 Task: Send an email with the signature Jeanette Hall with the subject Request for feedback on a logo and the message Please let me know if there are any updates on the issue. from softage.2@softage.net to softage.6@softage.net with an attached image file Infographic_design.jpg and move the email from Sent Items to the folder Grades
Action: Mouse moved to (616, 463)
Screenshot: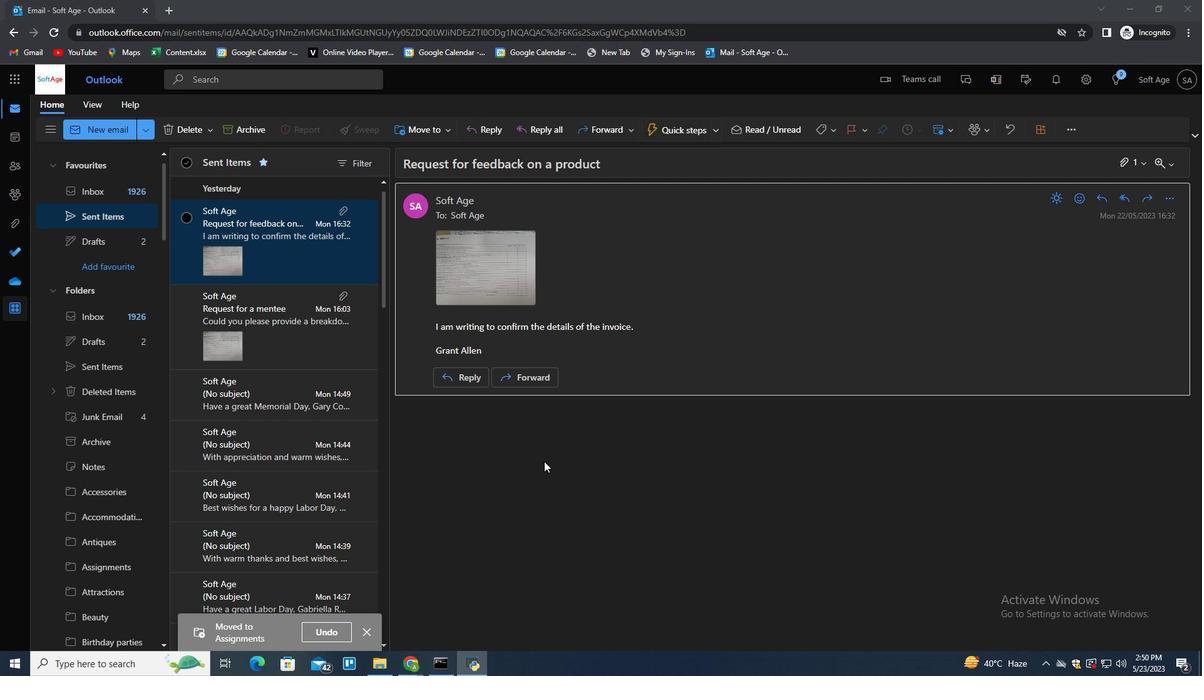 
Action: Mouse pressed left at (616, 463)
Screenshot: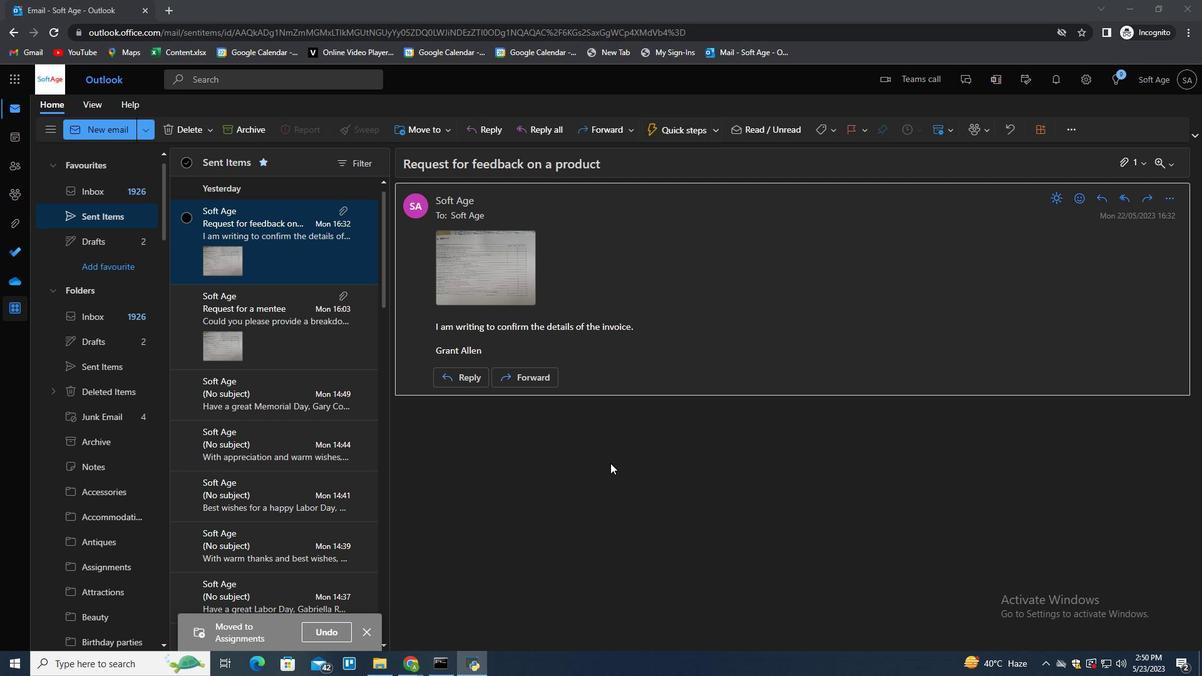 
Action: Key pressed n
Screenshot: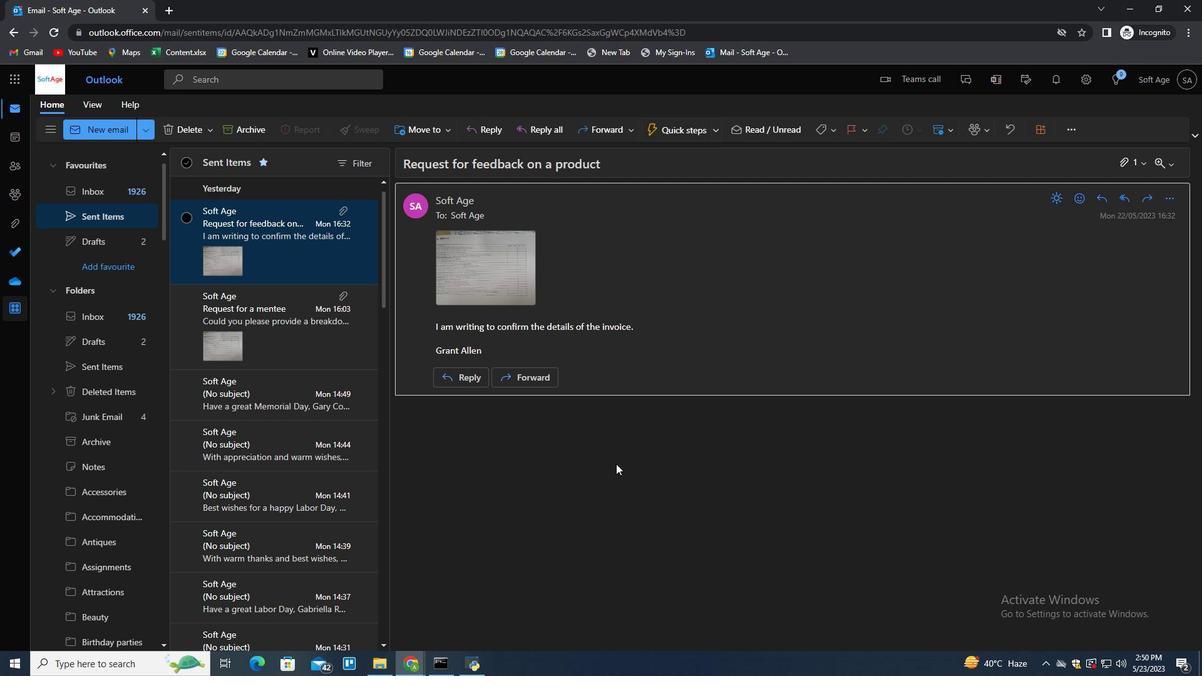 
Action: Mouse moved to (833, 134)
Screenshot: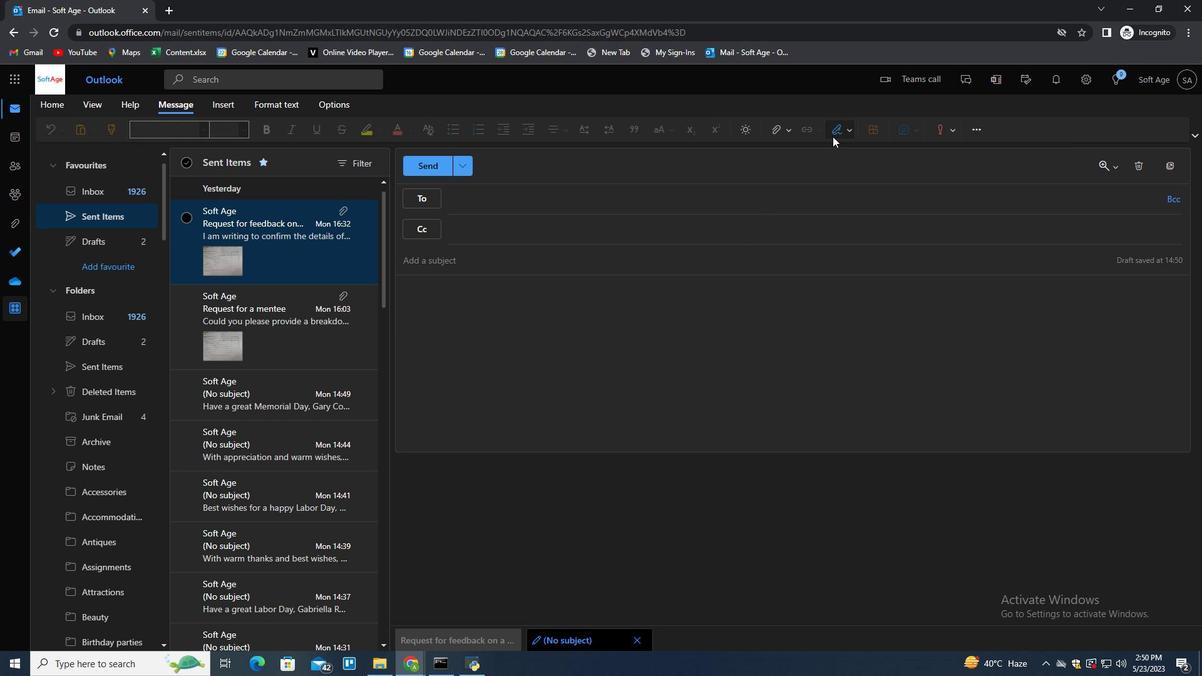 
Action: Mouse pressed left at (833, 134)
Screenshot: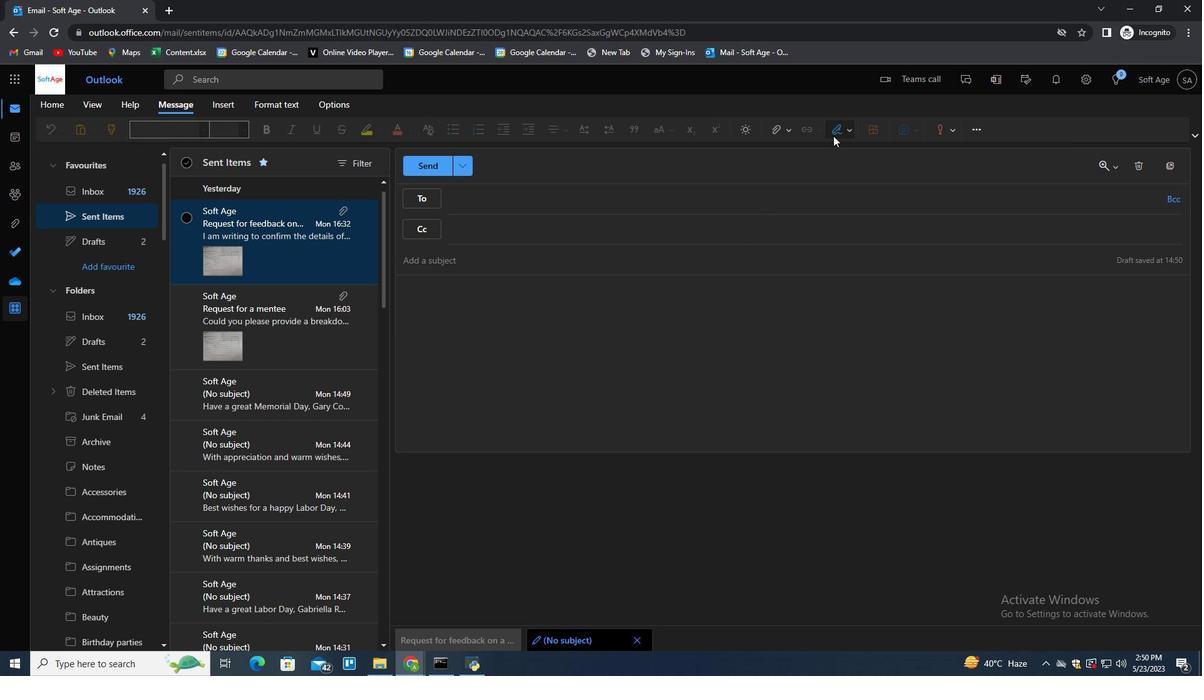 
Action: Mouse moved to (814, 184)
Screenshot: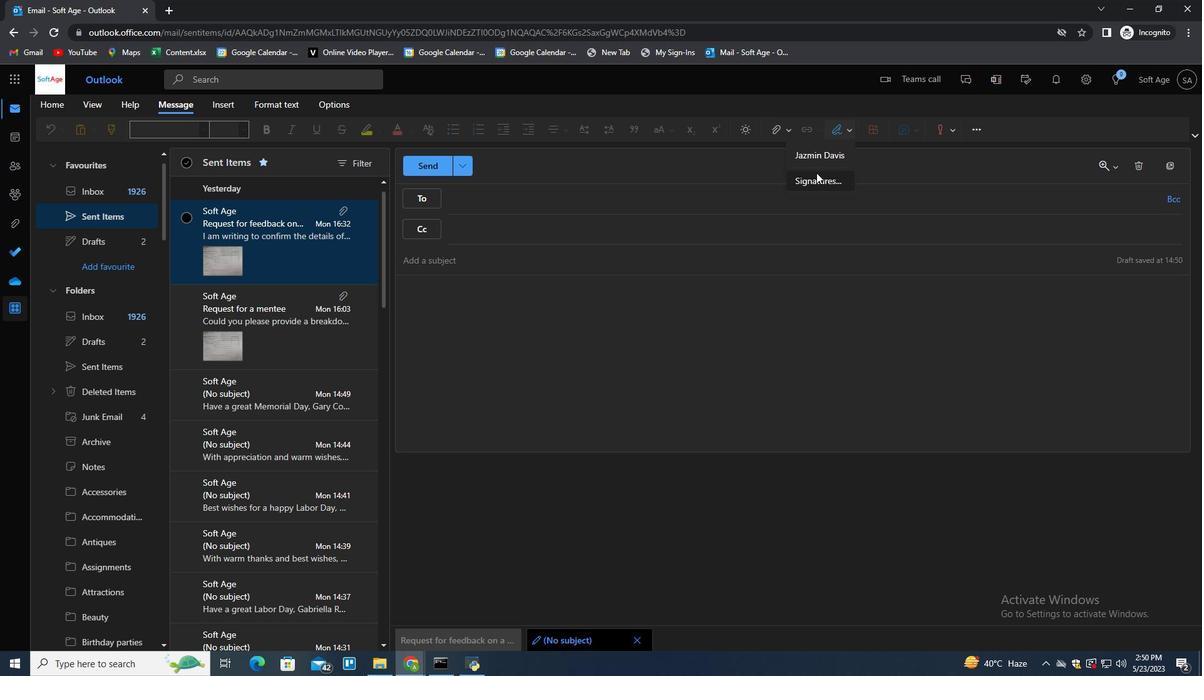 
Action: Mouse pressed left at (814, 184)
Screenshot: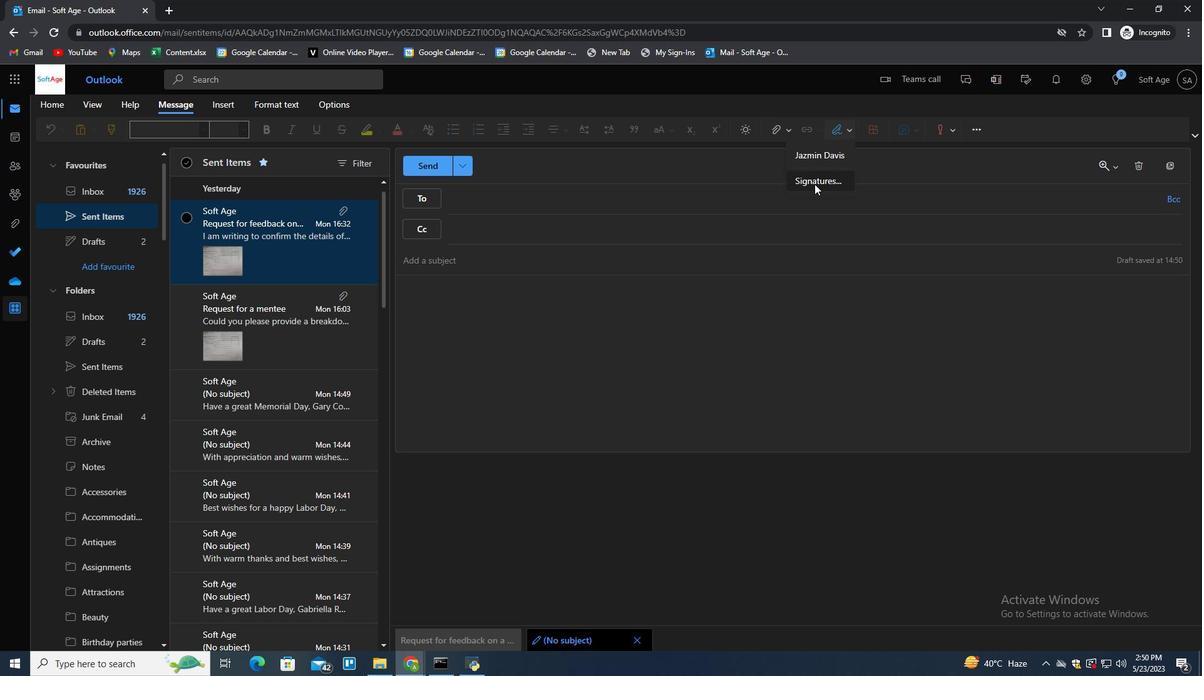 
Action: Mouse moved to (837, 229)
Screenshot: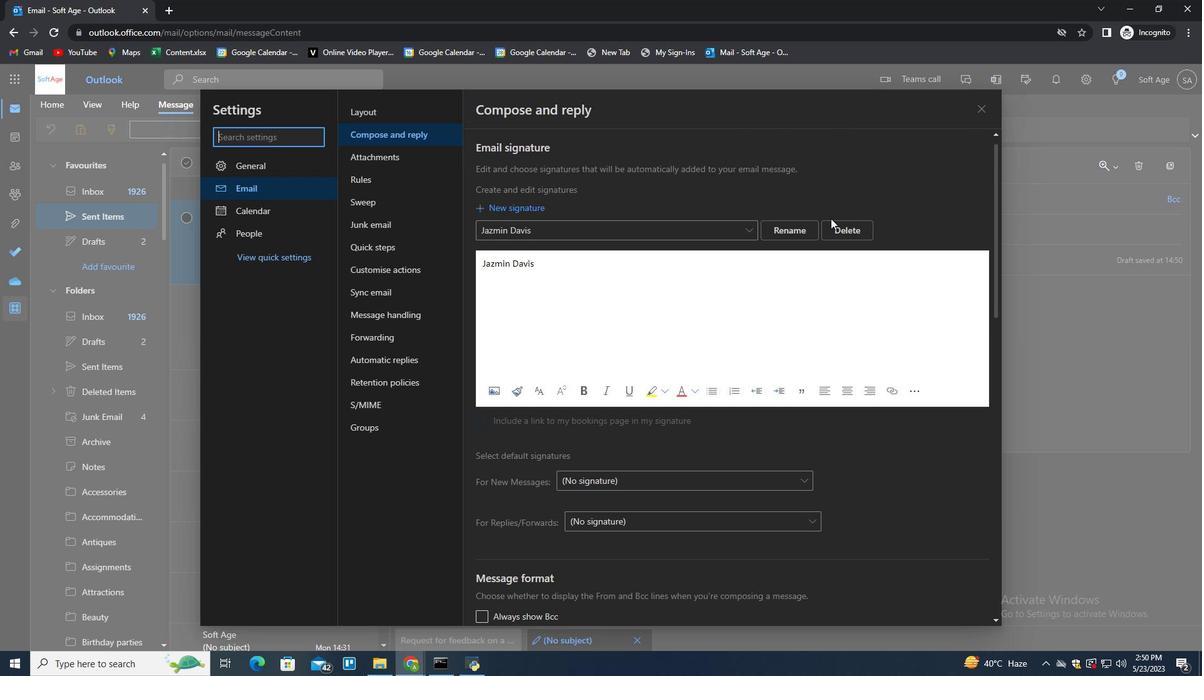 
Action: Mouse pressed left at (837, 229)
Screenshot: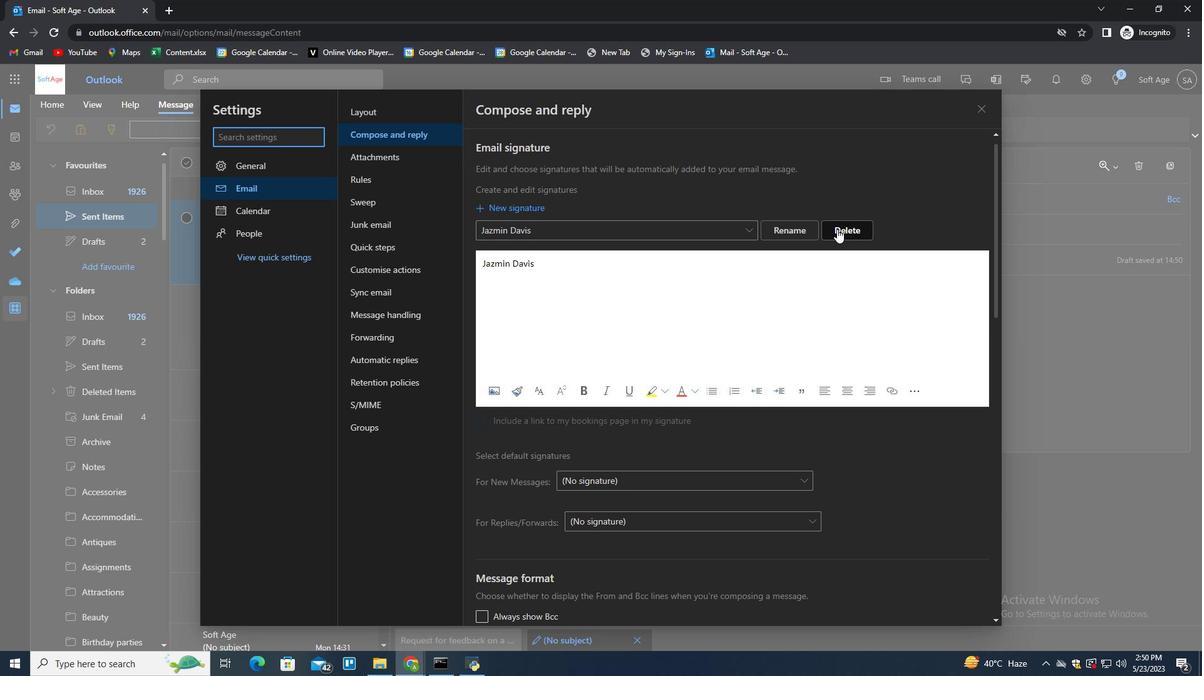 
Action: Mouse pressed left at (837, 229)
Screenshot: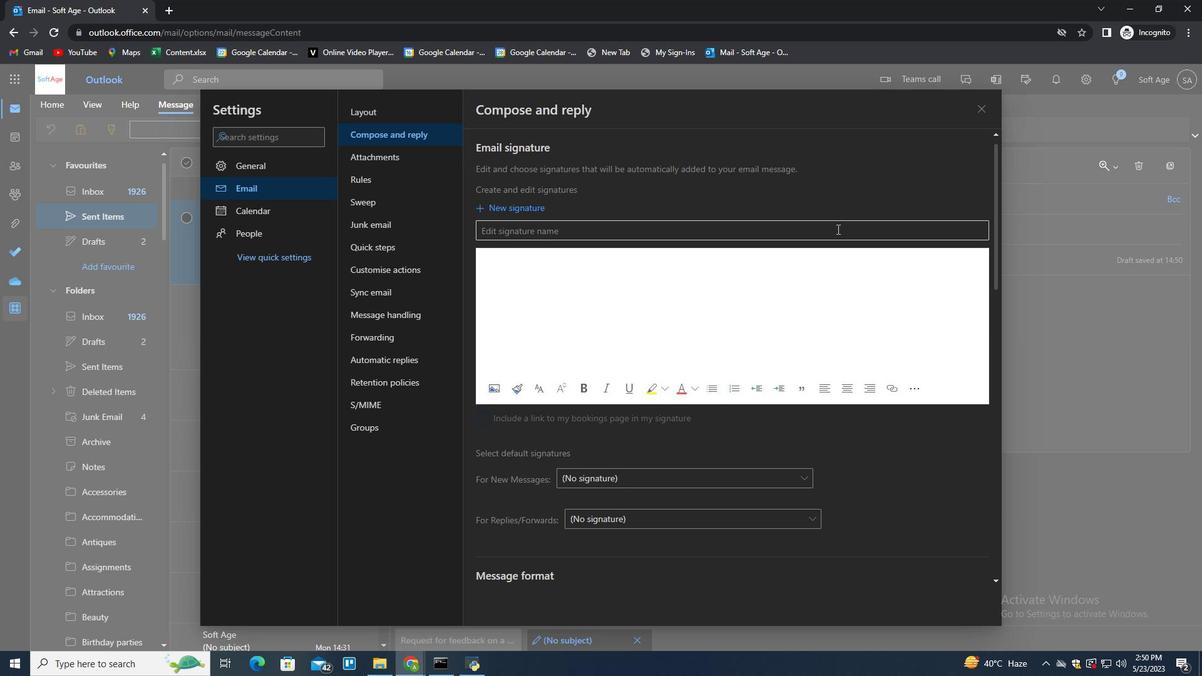 
Action: Key pressed <Key.shift>Jeanette<Key.space><Key.shift>Hall<Key.tab><Key.shift>Jeanette<Key.space><Key.shift>Hall
Screenshot: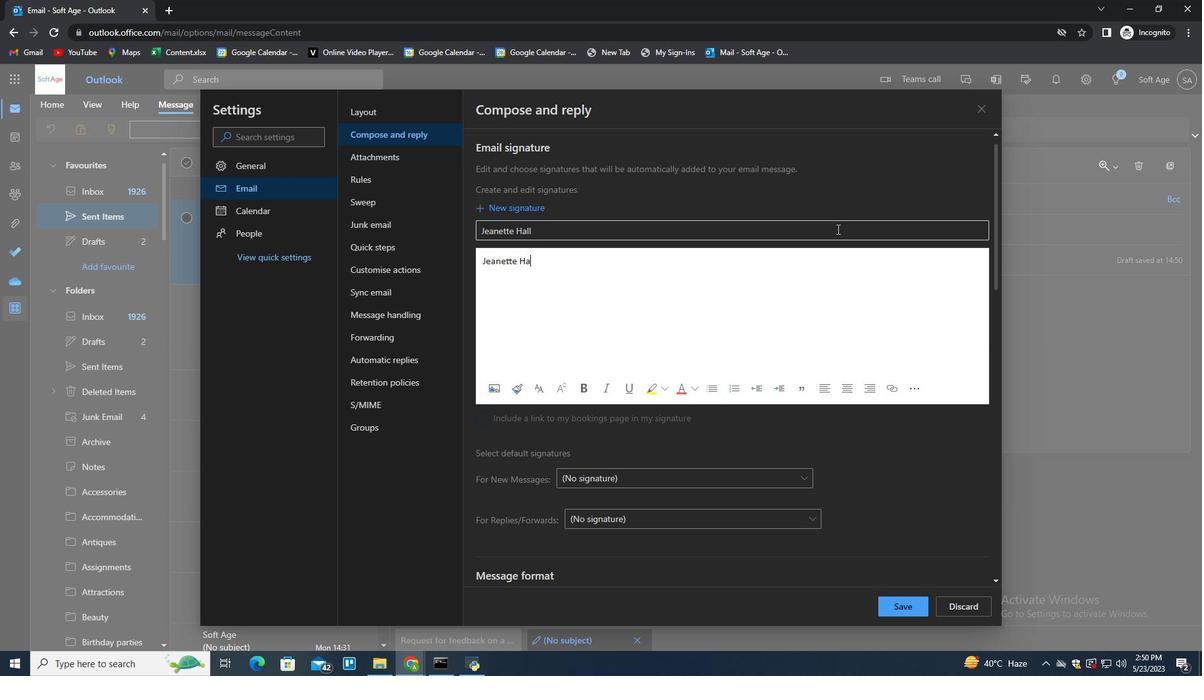
Action: Mouse moved to (896, 602)
Screenshot: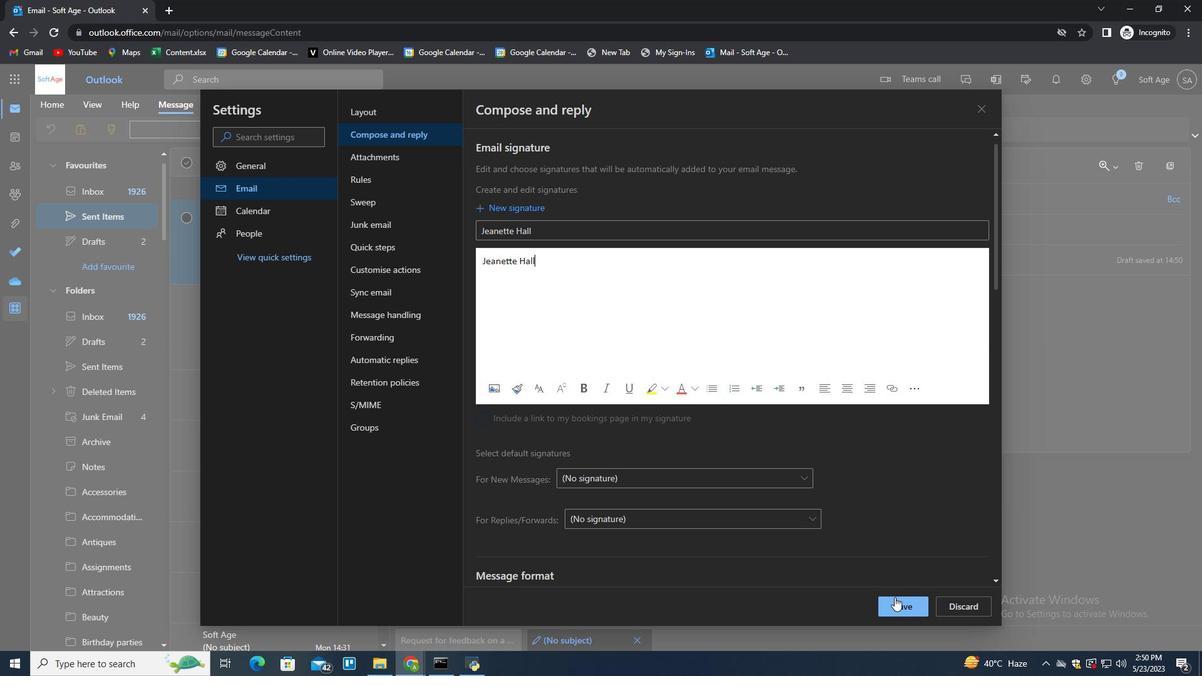 
Action: Mouse pressed left at (896, 602)
Screenshot: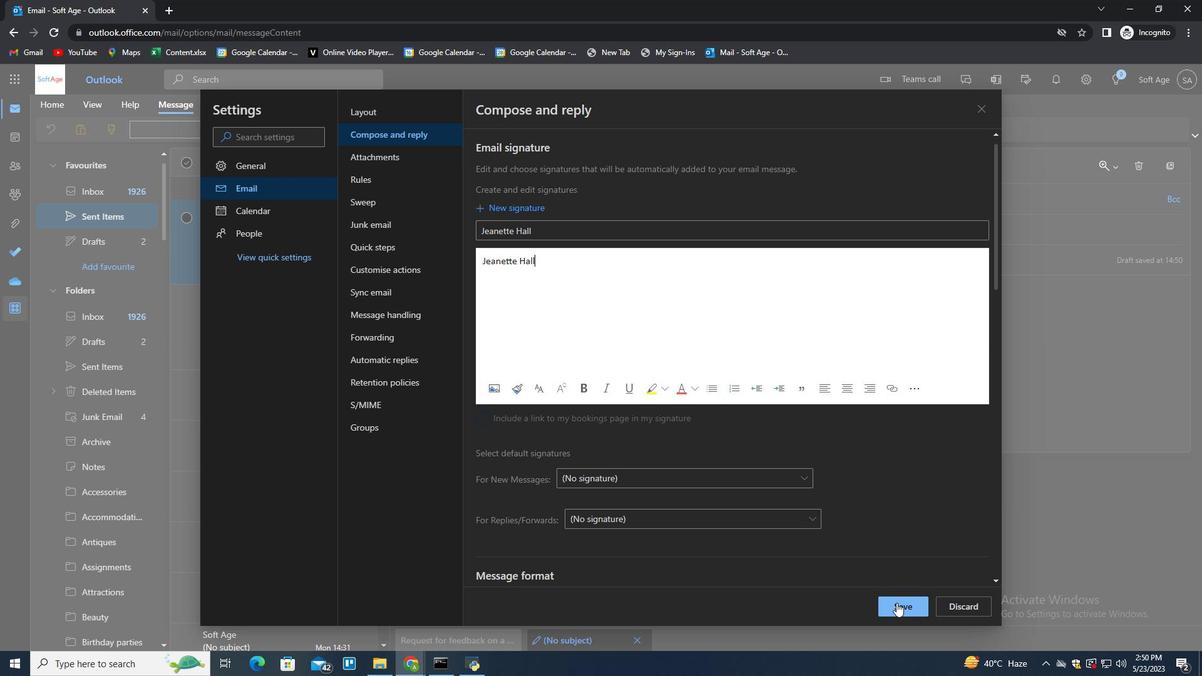 
Action: Mouse moved to (1075, 371)
Screenshot: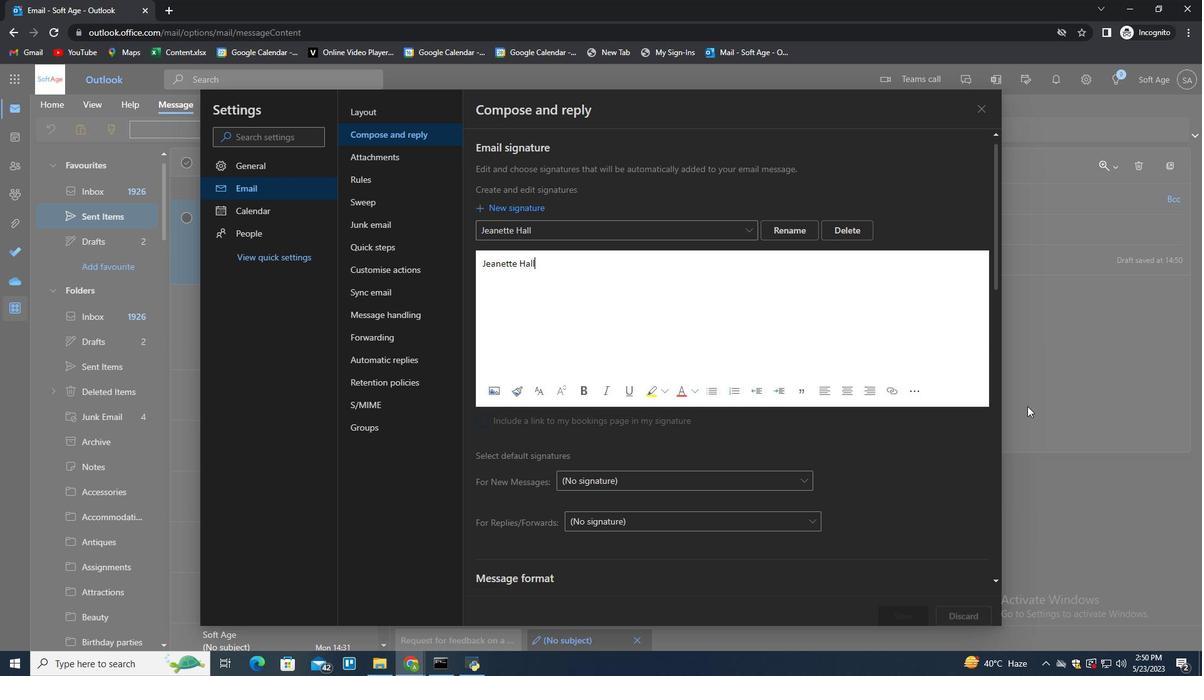 
Action: Mouse pressed left at (1075, 371)
Screenshot: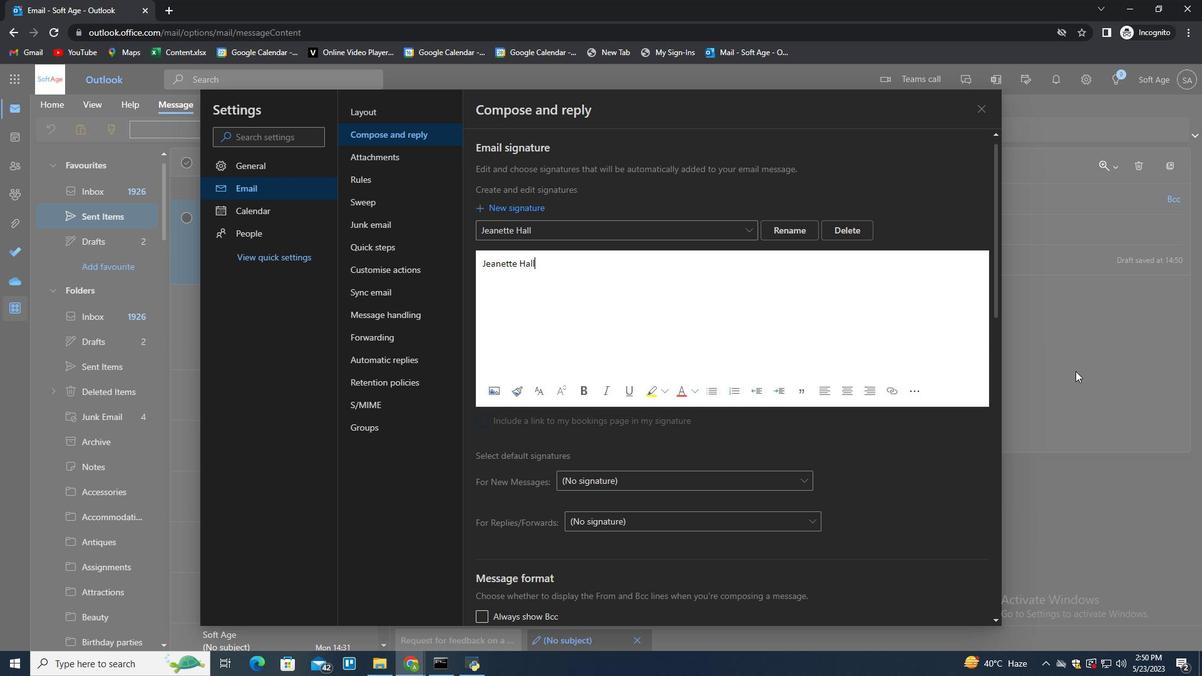 
Action: Mouse moved to (852, 132)
Screenshot: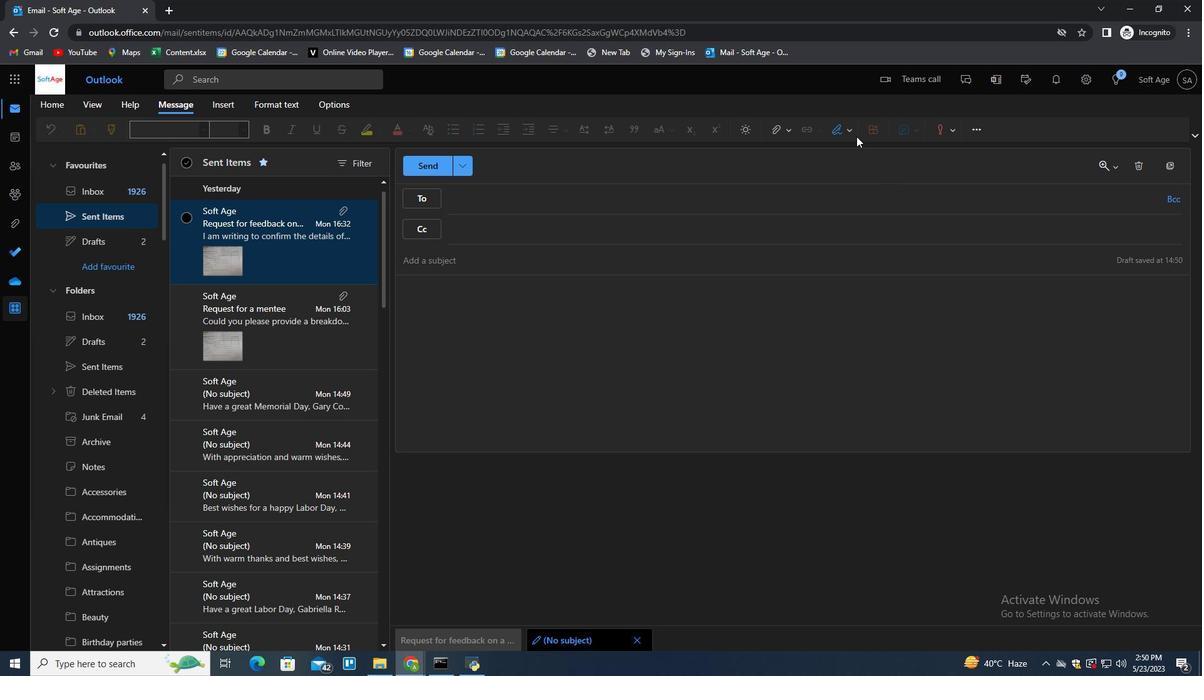 
Action: Mouse pressed left at (852, 132)
Screenshot: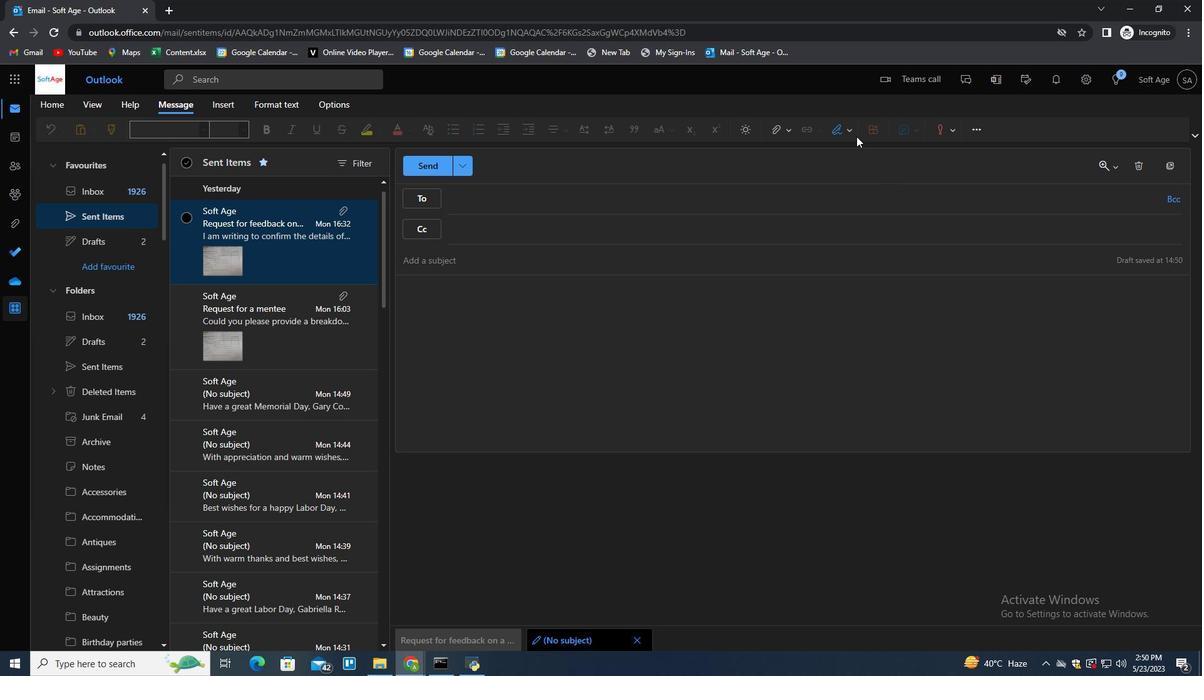 
Action: Mouse moved to (837, 152)
Screenshot: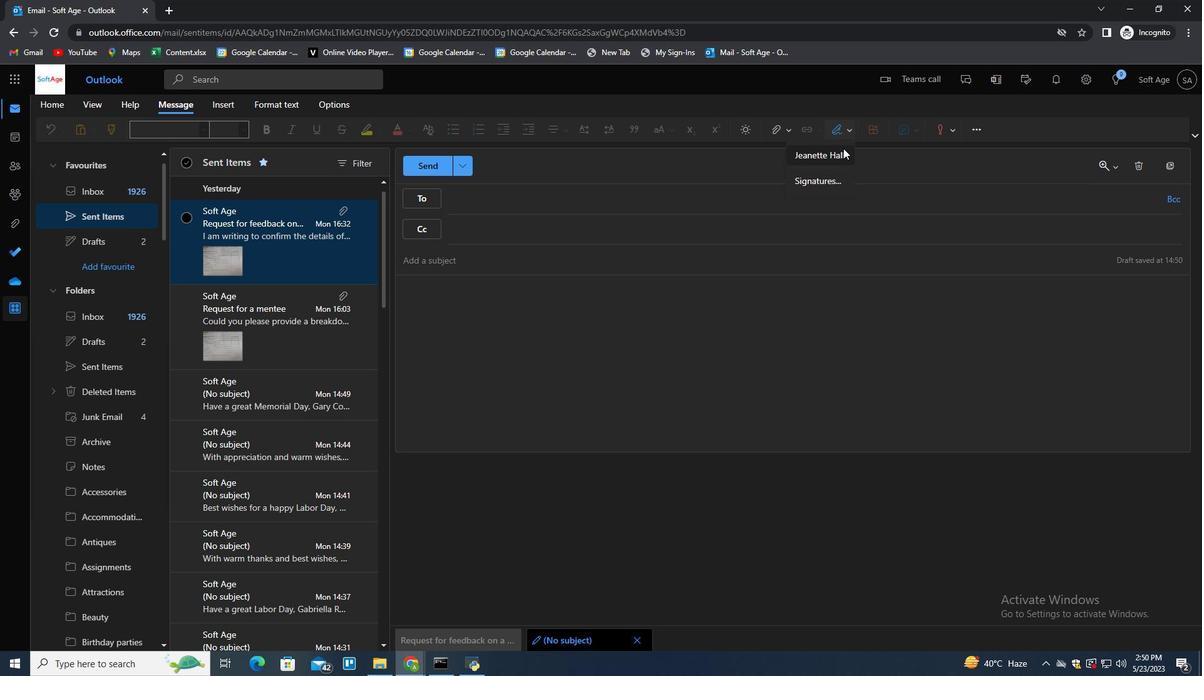 
Action: Mouse pressed left at (837, 152)
Screenshot: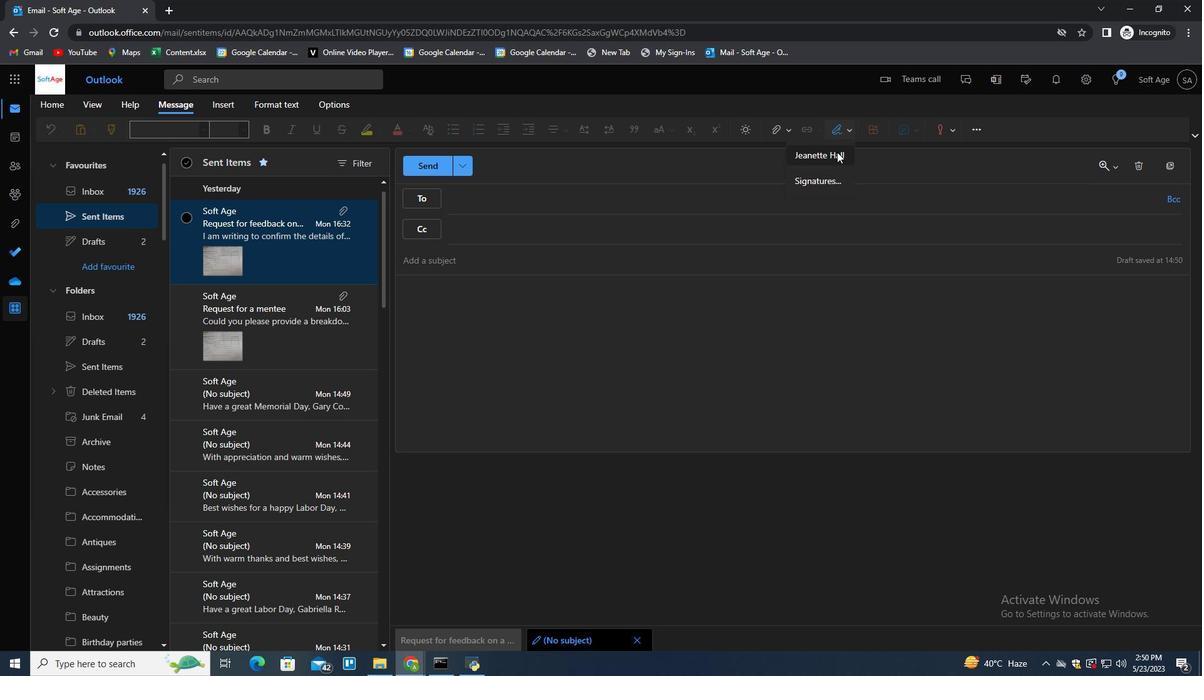 
Action: Mouse moved to (453, 260)
Screenshot: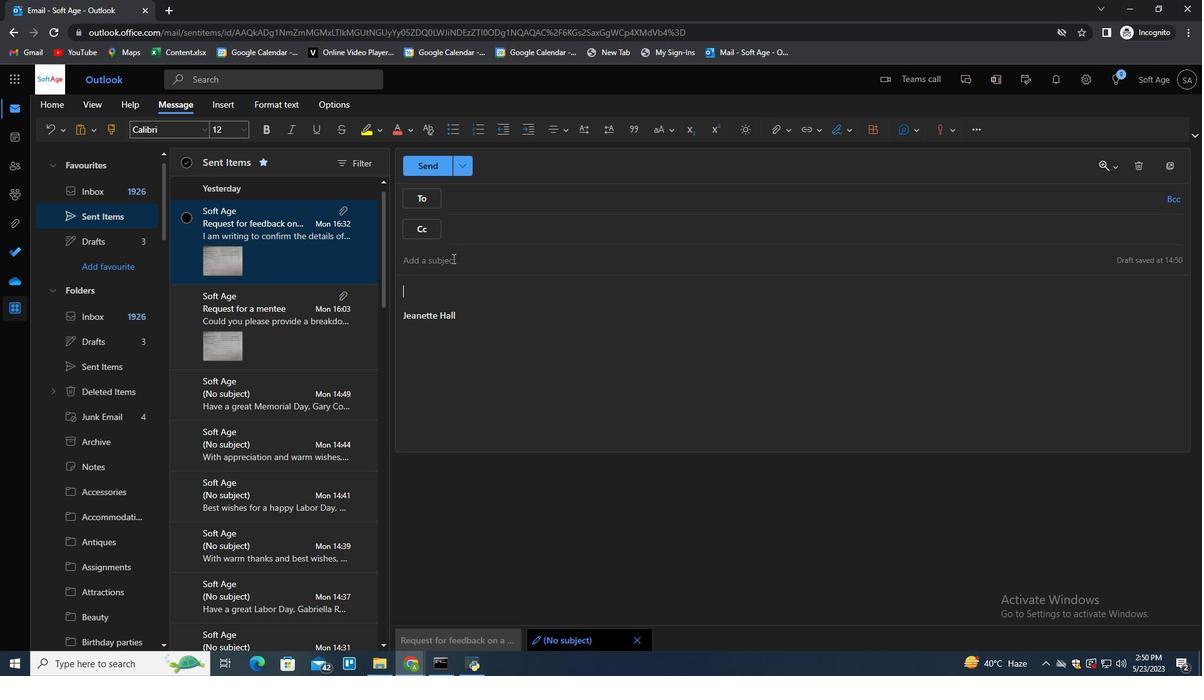 
Action: Mouse pressed left at (453, 260)
Screenshot: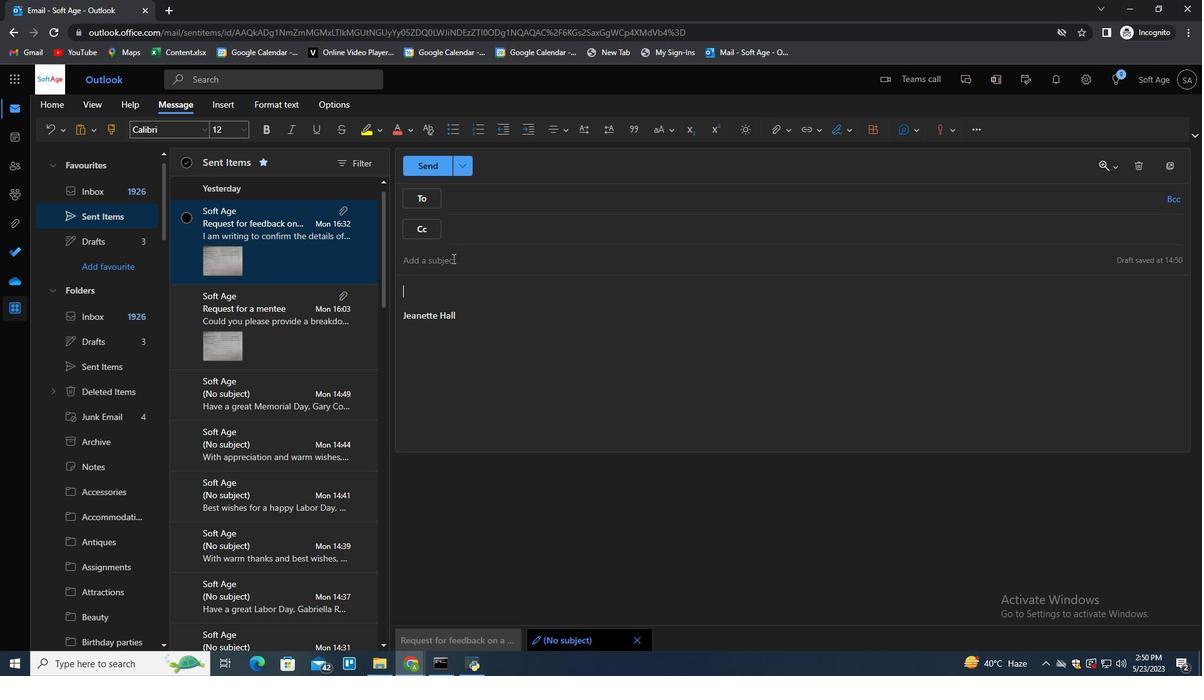 
Action: Key pressed <Key.shift>Request<Key.space>for<Key.space>feedback<Key.space>on<Key.space>a<Key.space>logo<Key.space><Key.tab><Key.shift>Please<Key.space>let<Key.space>me<Key.space>know<Key.space>if<Key.space>there<Key.space>are<Key.space>any<Key.space>updated<Key.backspace>s<Key.space>on<Key.space>the<Key.space>issue.
Screenshot: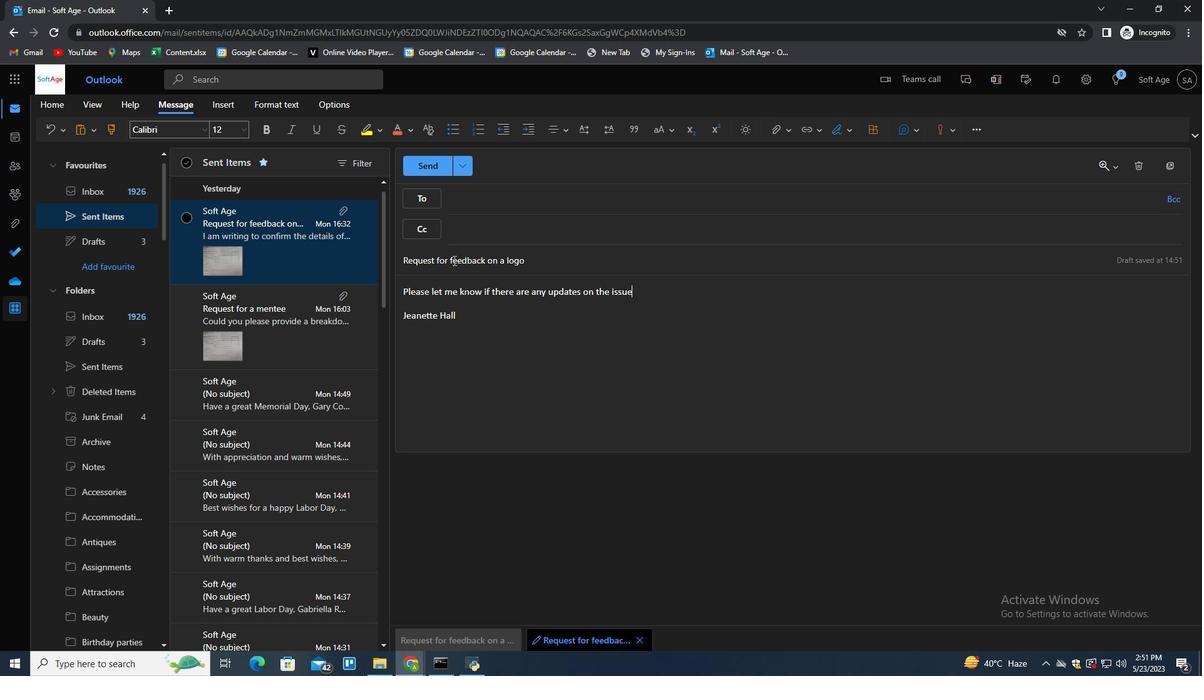 
Action: Mouse moved to (473, 204)
Screenshot: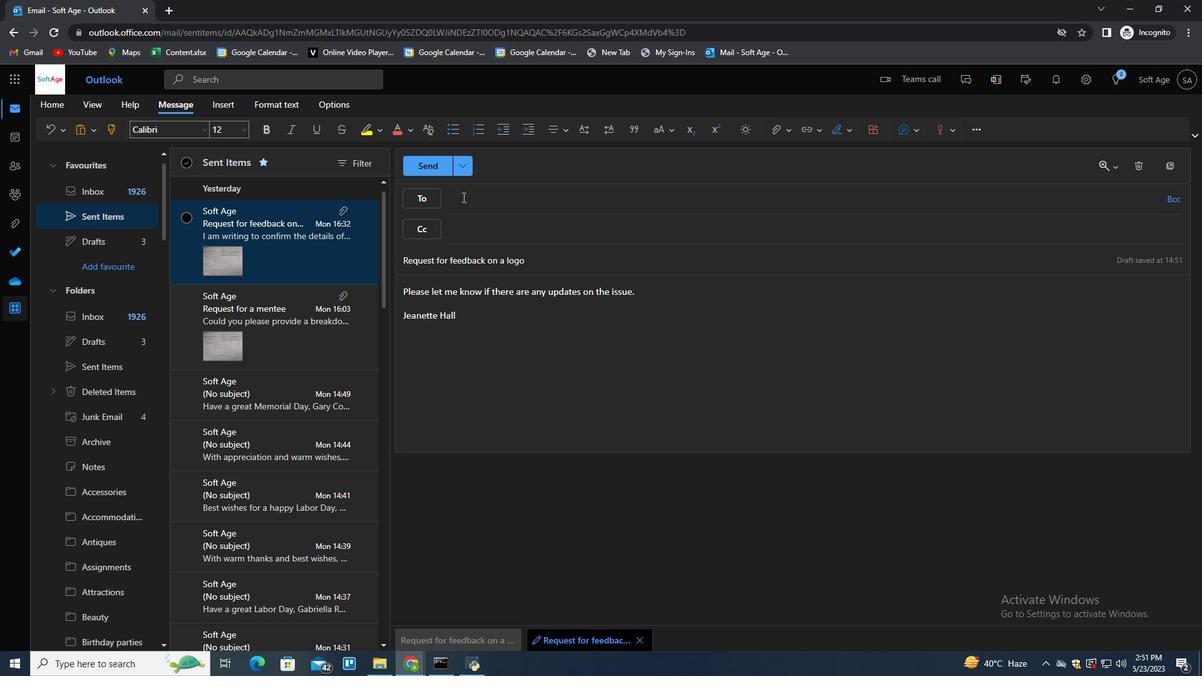 
Action: Mouse pressed left at (473, 204)
Screenshot: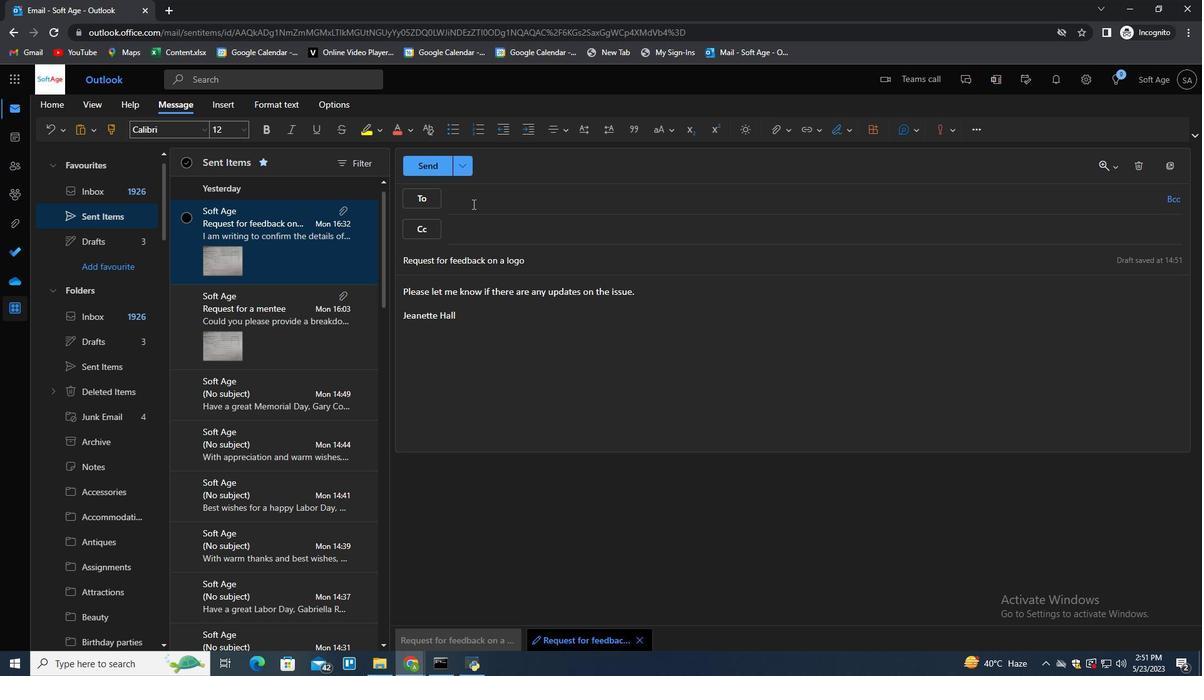 
Action: Key pressed softage.6<Key.shift>@softage.net<Key.enter>
Screenshot: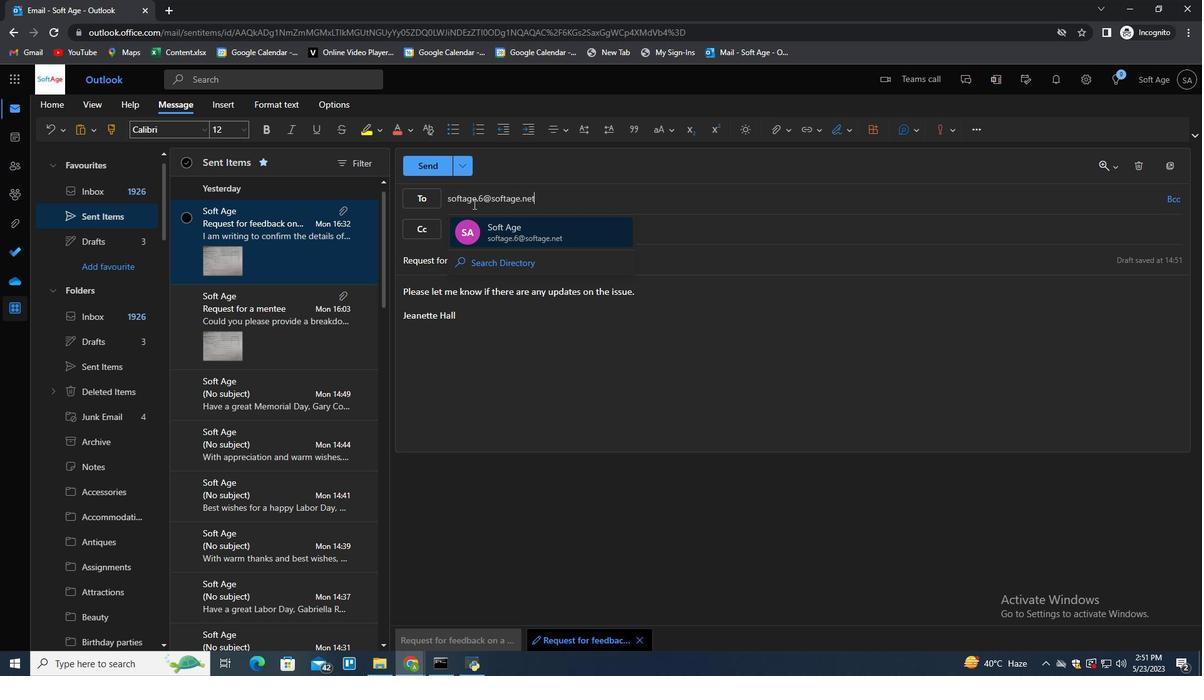 
Action: Mouse moved to (786, 131)
Screenshot: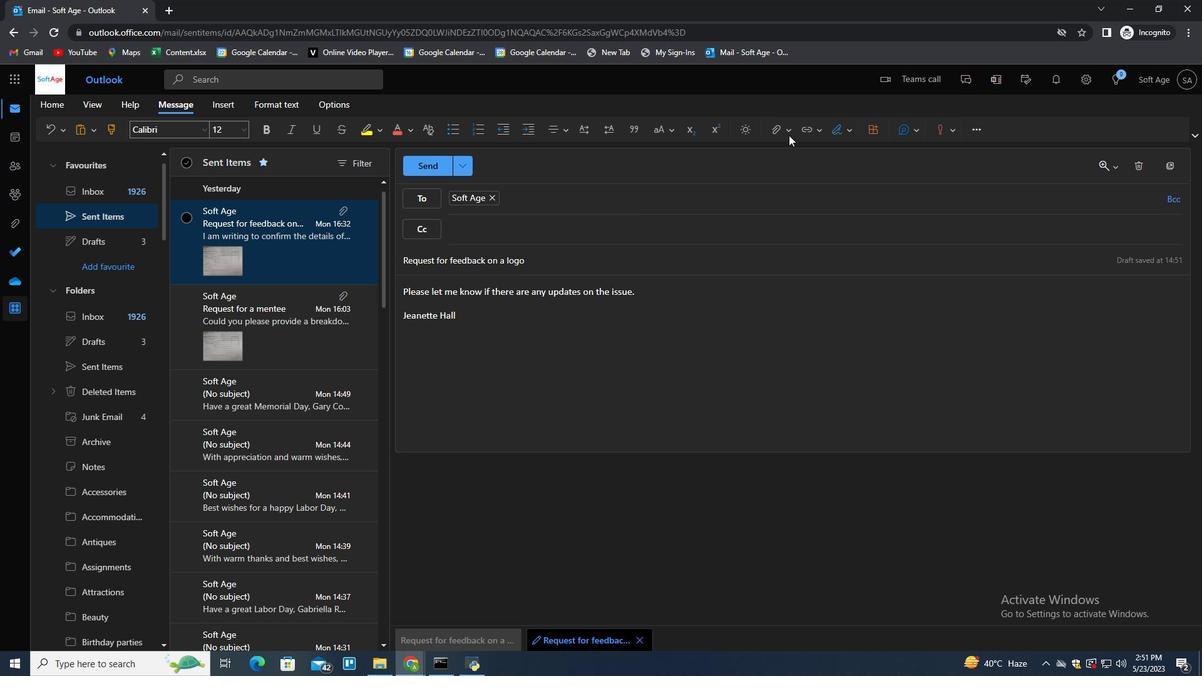 
Action: Mouse pressed left at (786, 131)
Screenshot: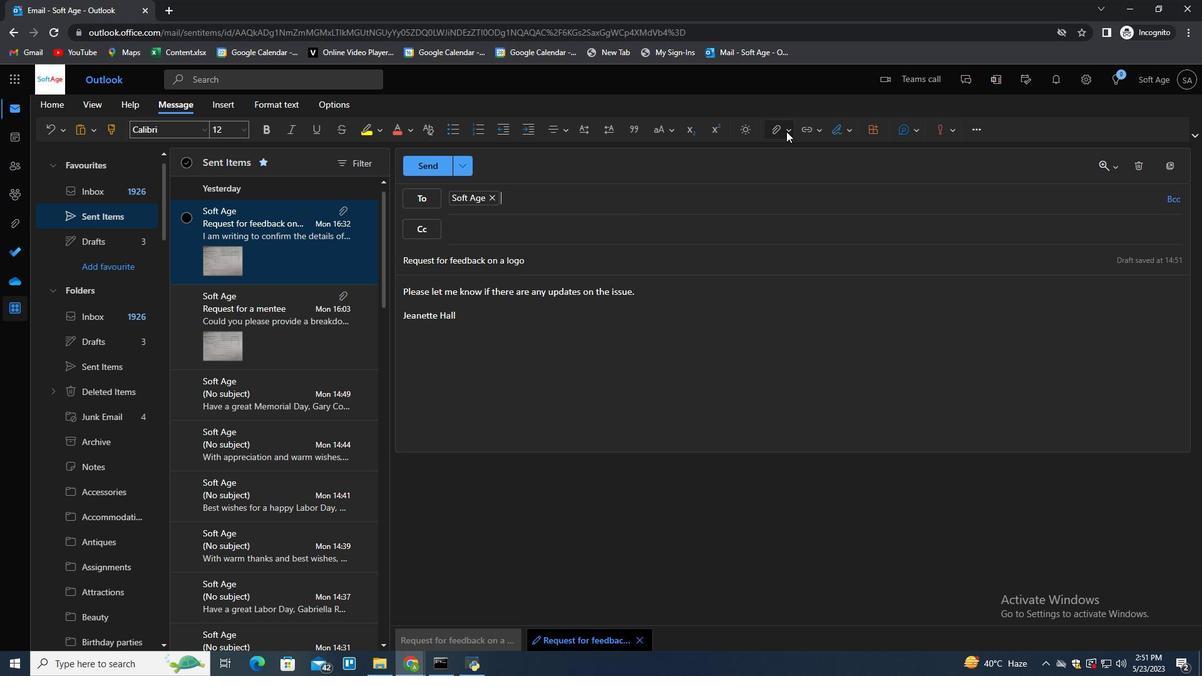 
Action: Mouse moved to (762, 155)
Screenshot: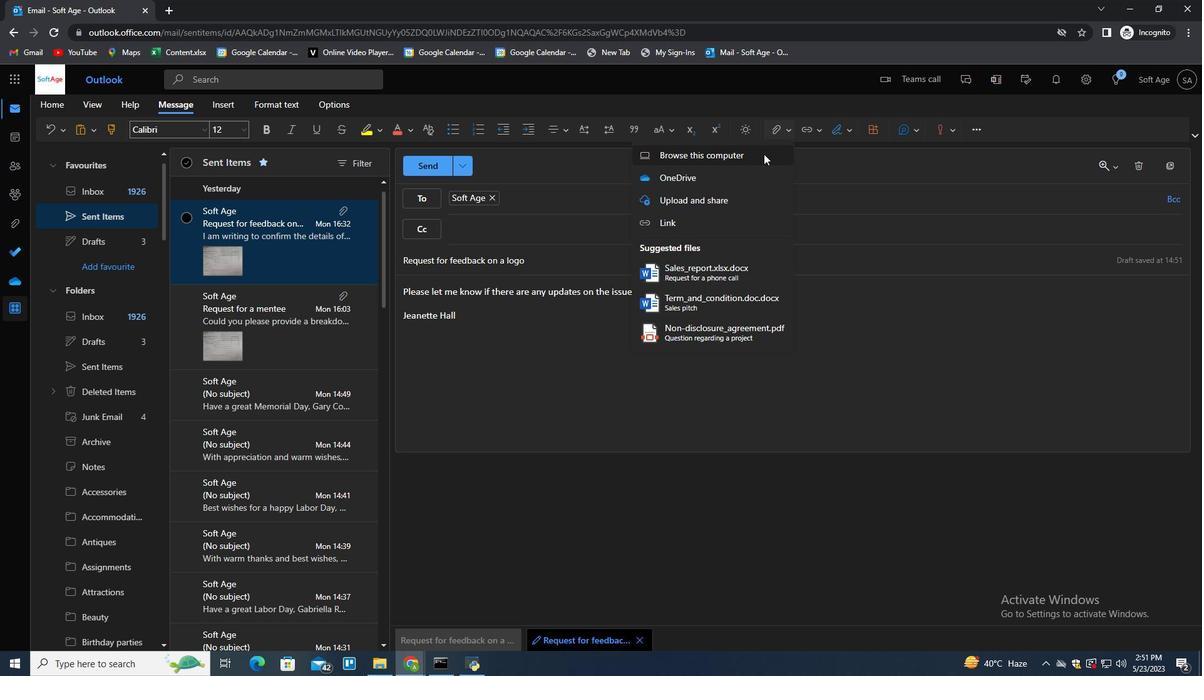 
Action: Mouse pressed left at (762, 155)
Screenshot: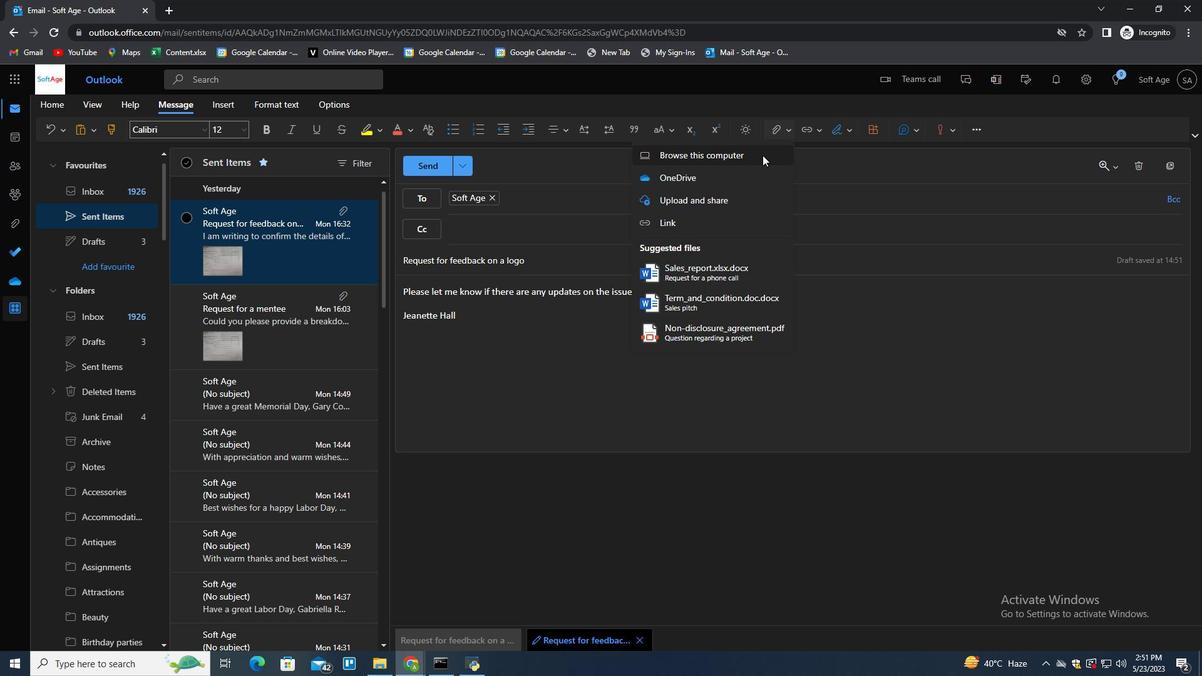 
Action: Mouse moved to (253, 107)
Screenshot: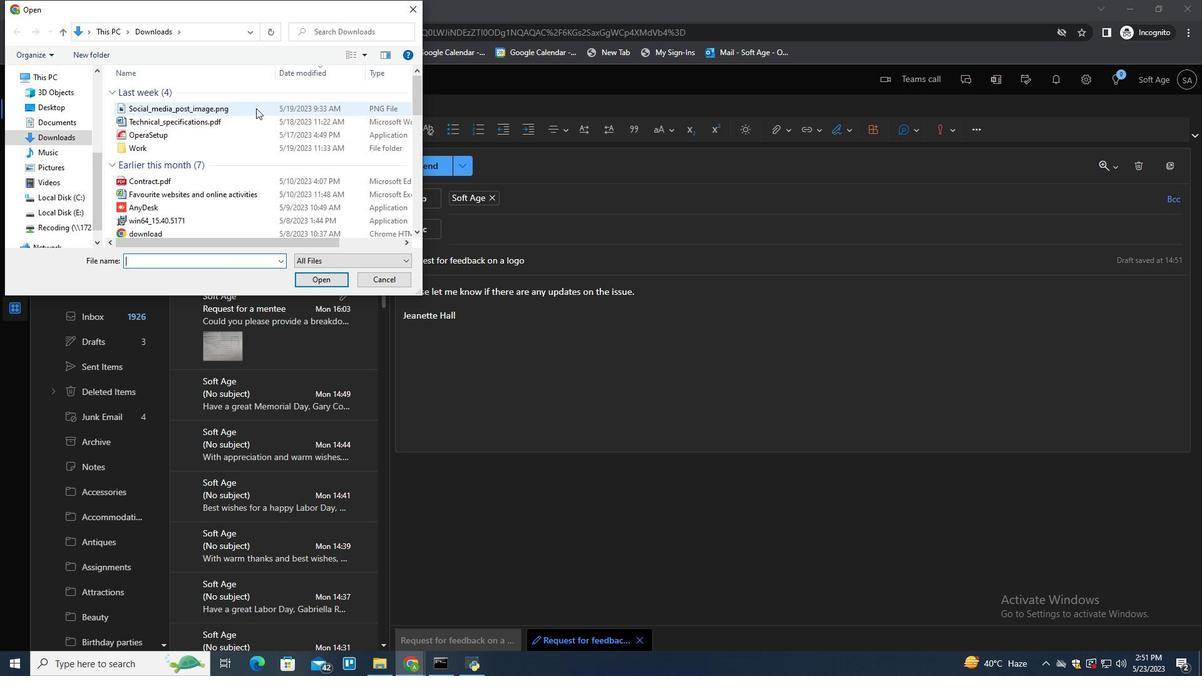 
Action: Mouse pressed left at (253, 107)
Screenshot: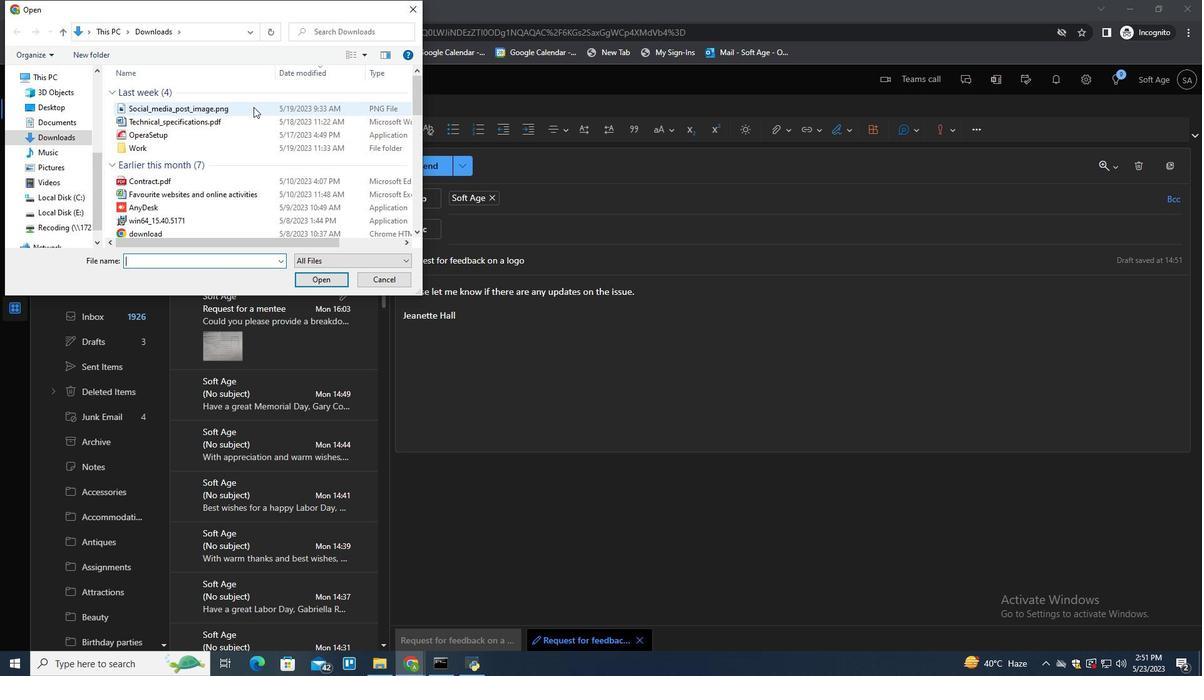 
Action: Key pressed <Key.f2><Key.shift>Infographic<Key.shift>_design.jpg
Screenshot: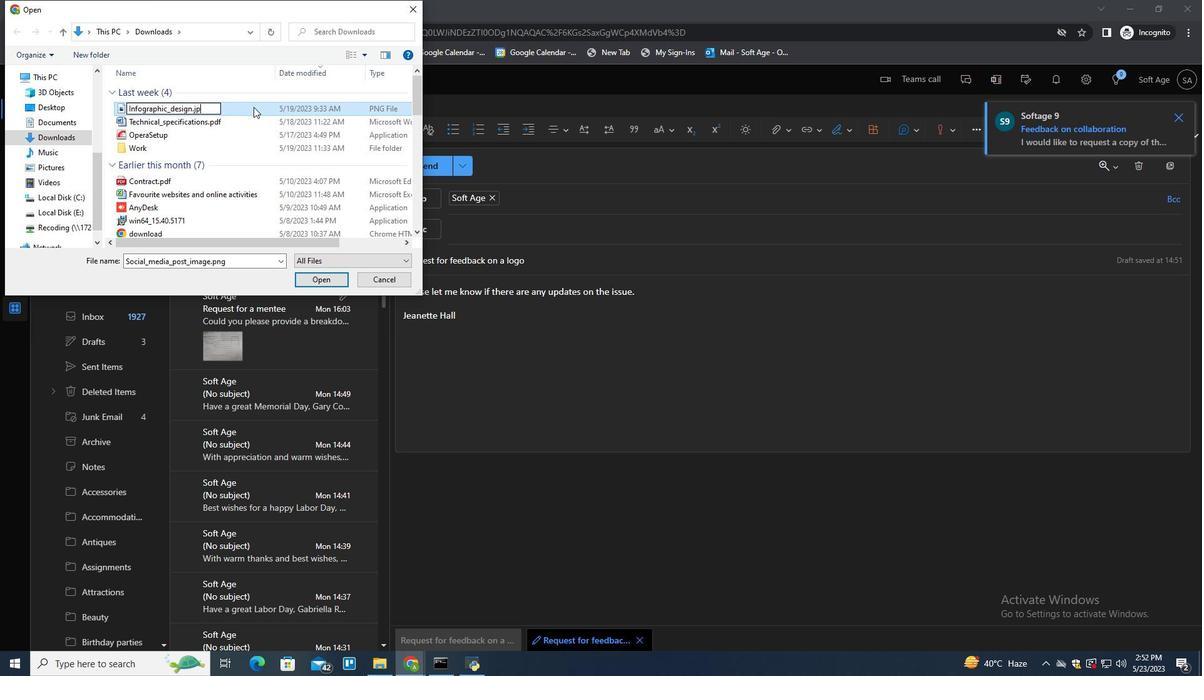 
Action: Mouse pressed left at (253, 107)
Screenshot: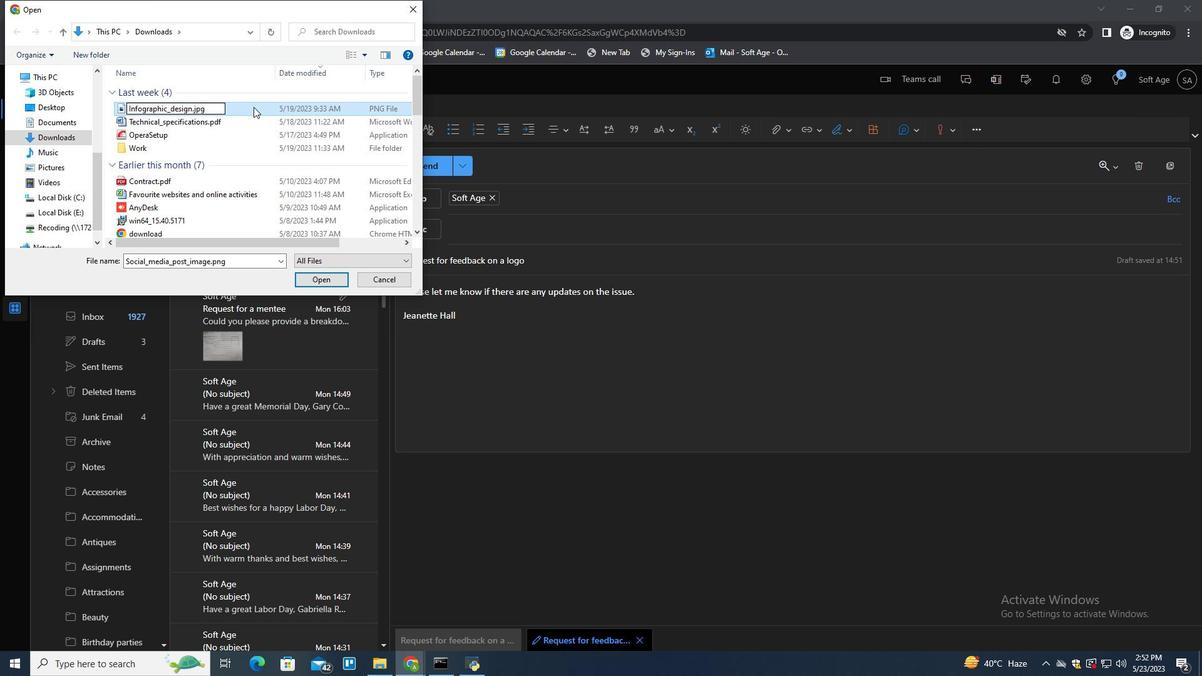 
Action: Mouse moved to (313, 281)
Screenshot: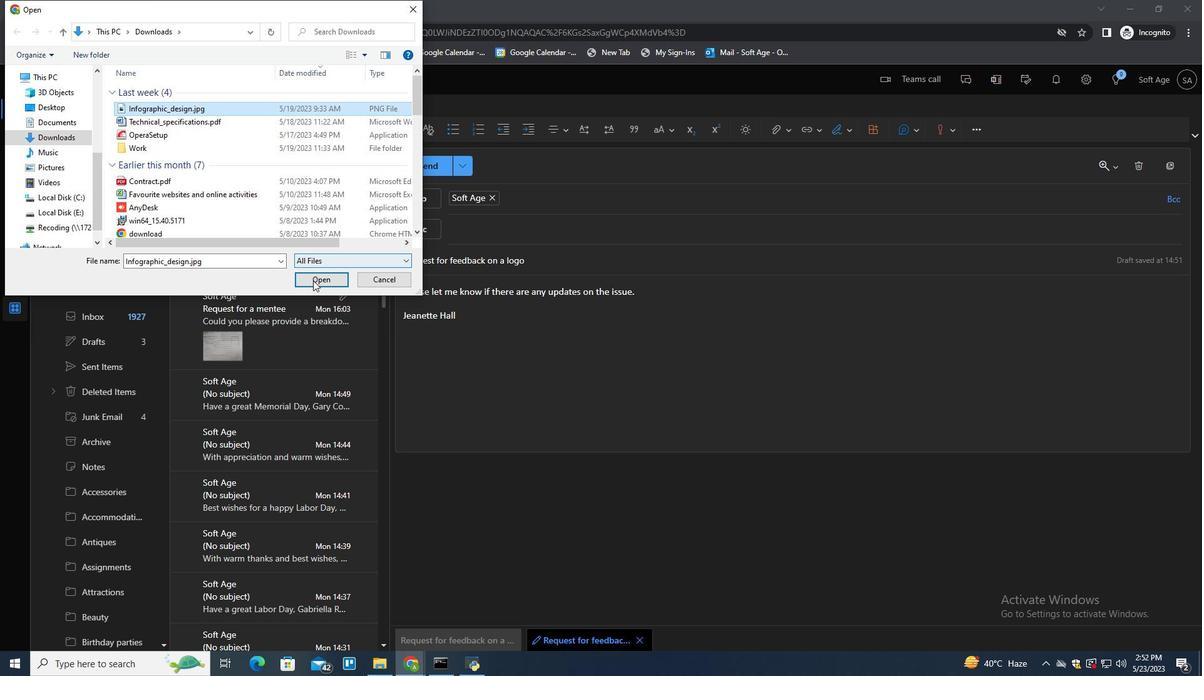 
Action: Mouse pressed left at (313, 281)
Screenshot: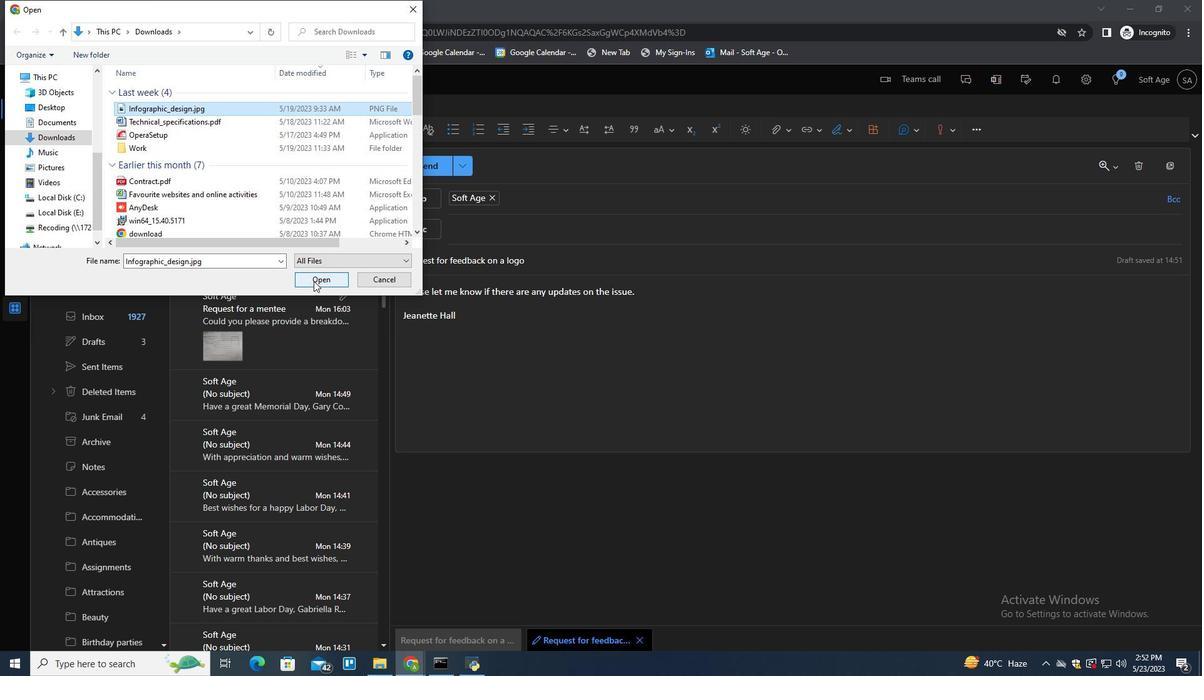 
Action: Mouse moved to (714, 410)
Screenshot: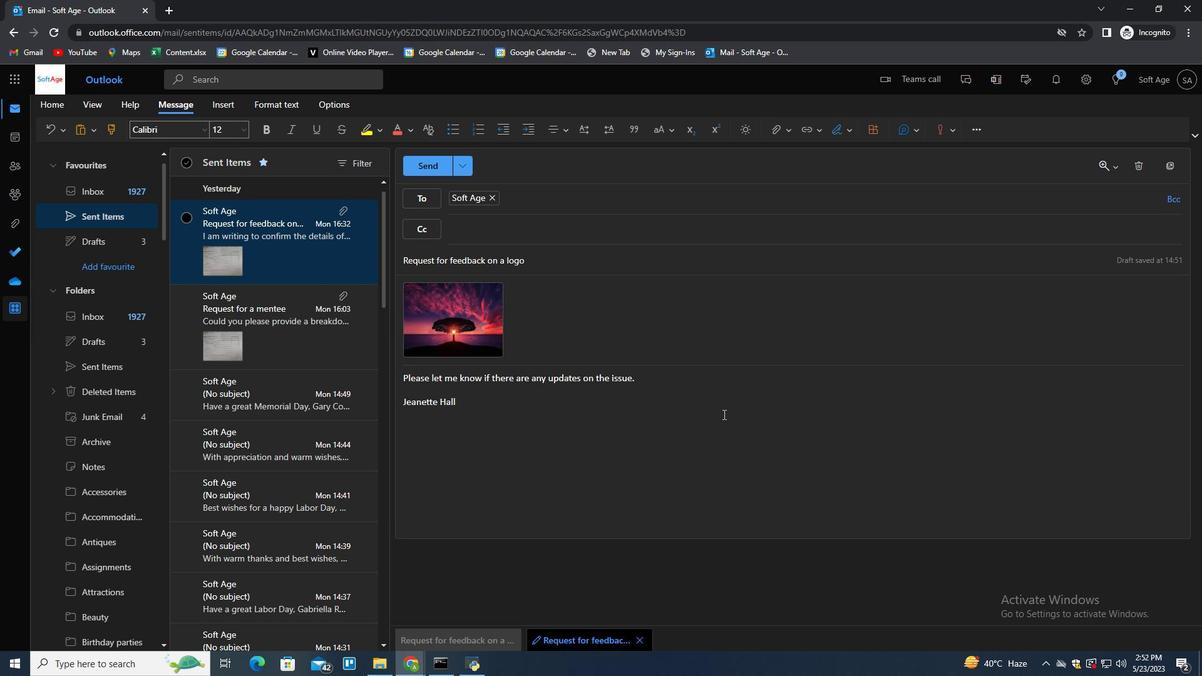 
Action: Mouse pressed left at (714, 410)
Screenshot: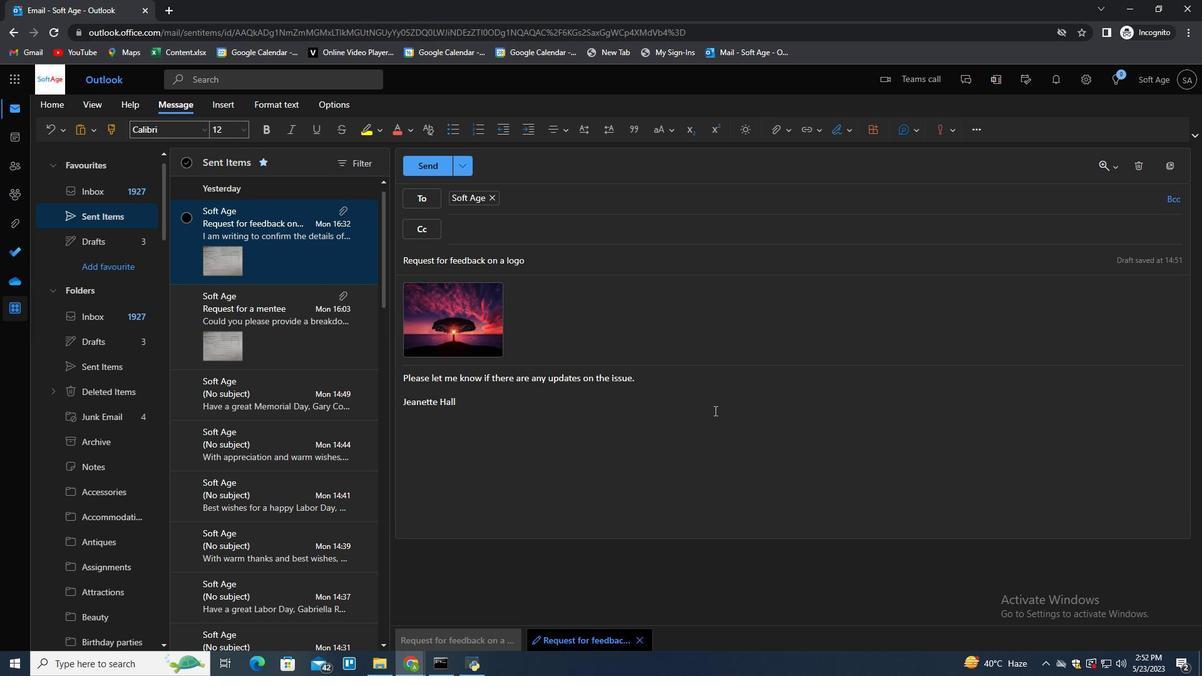 
Action: Key pressed <Key.enter>
Screenshot: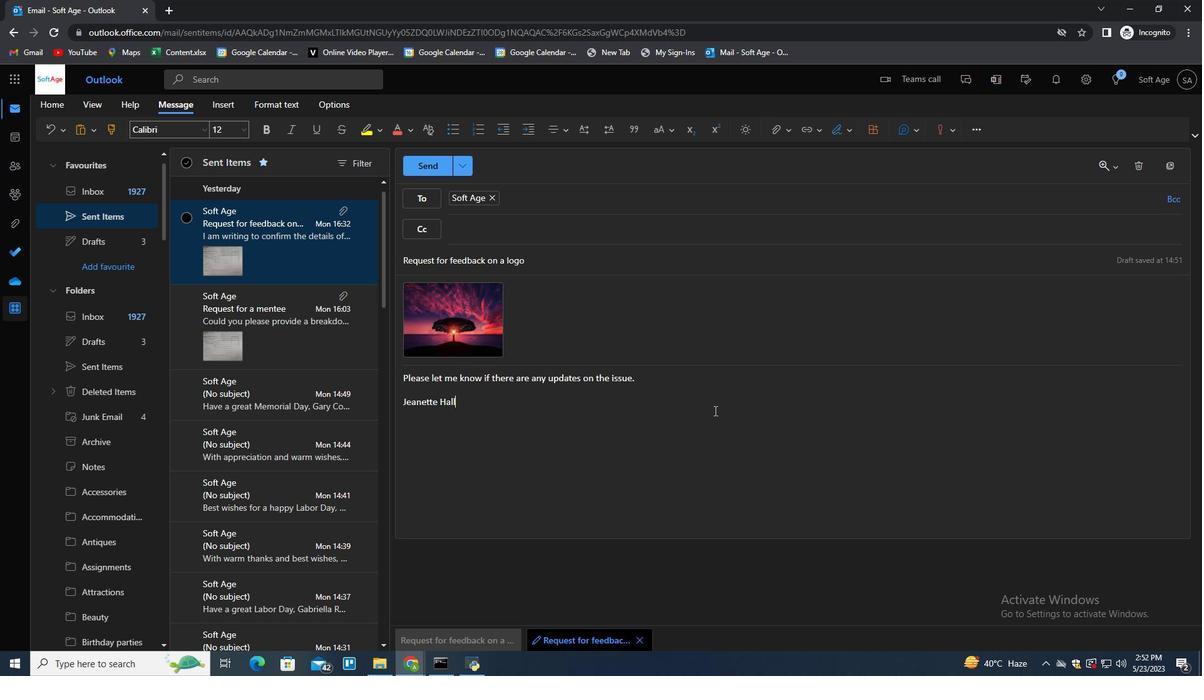
Action: Mouse moved to (289, 219)
Screenshot: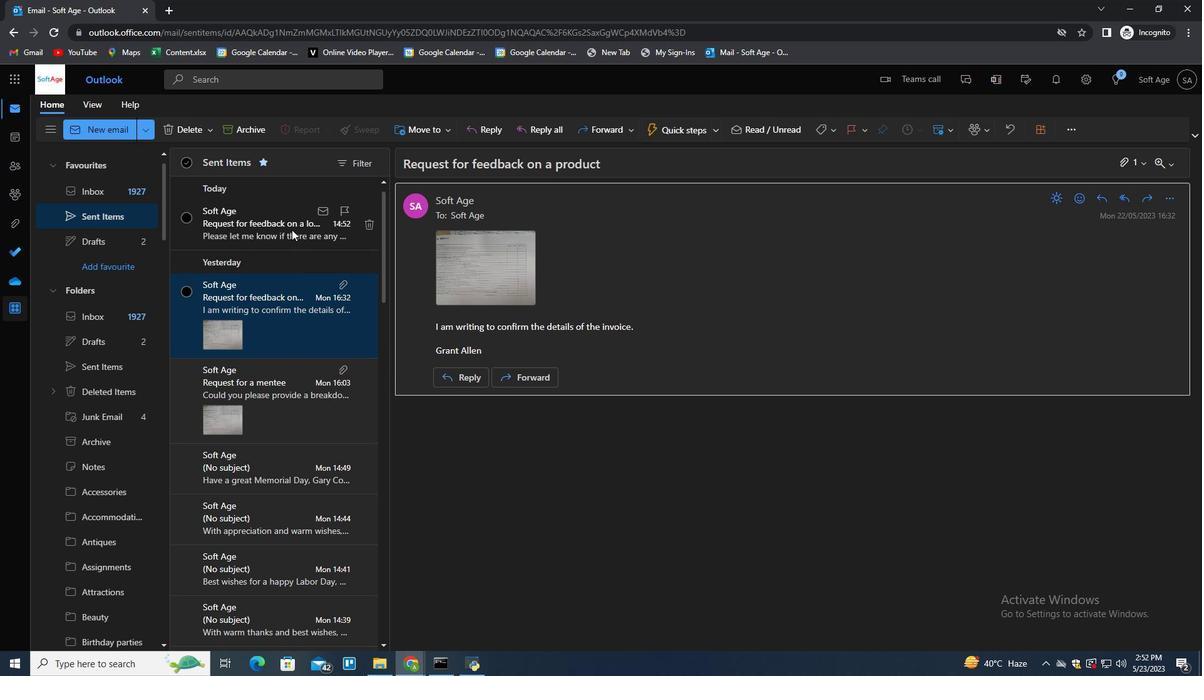 
Action: Mouse pressed right at (289, 219)
Screenshot: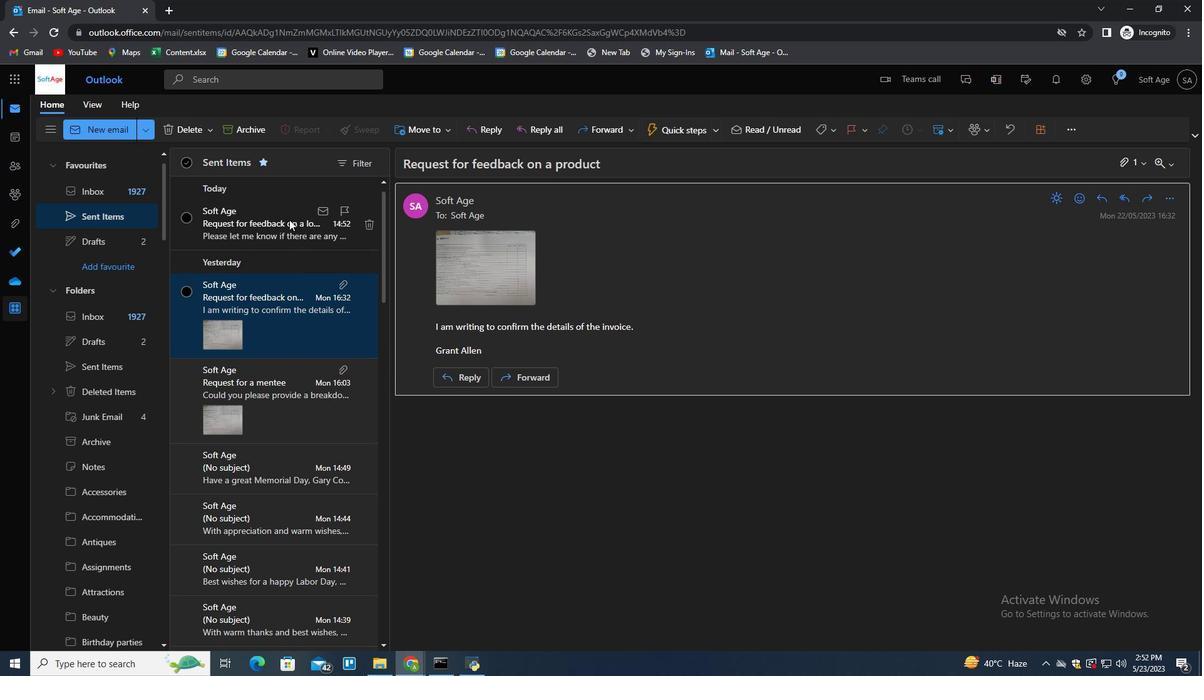 
Action: Mouse moved to (443, 277)
Screenshot: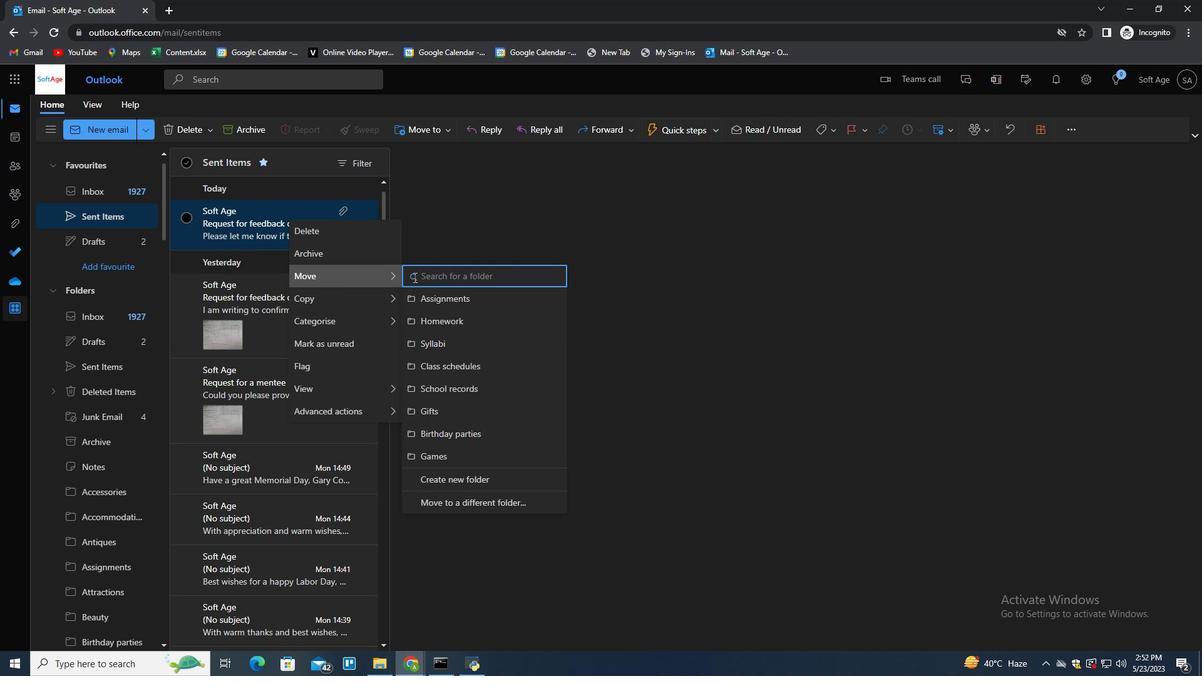 
Action: Mouse pressed left at (443, 277)
Screenshot: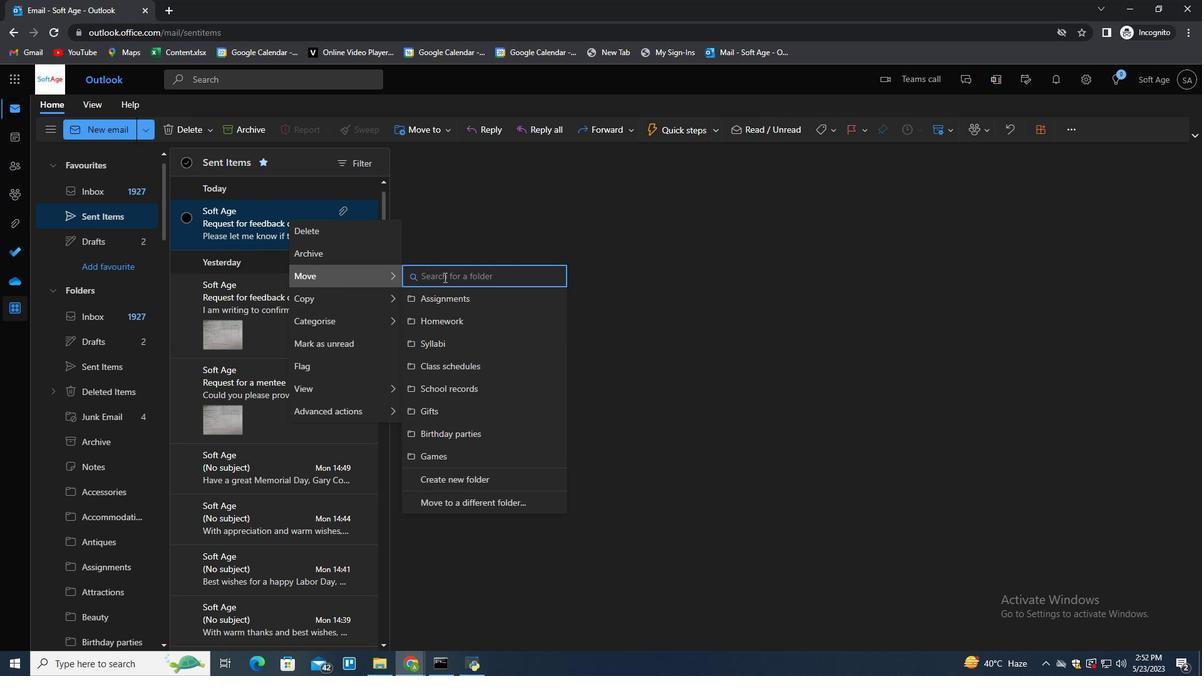 
Action: Key pressed <Key.shift>Grades<Key.down><Key.enter>
Screenshot: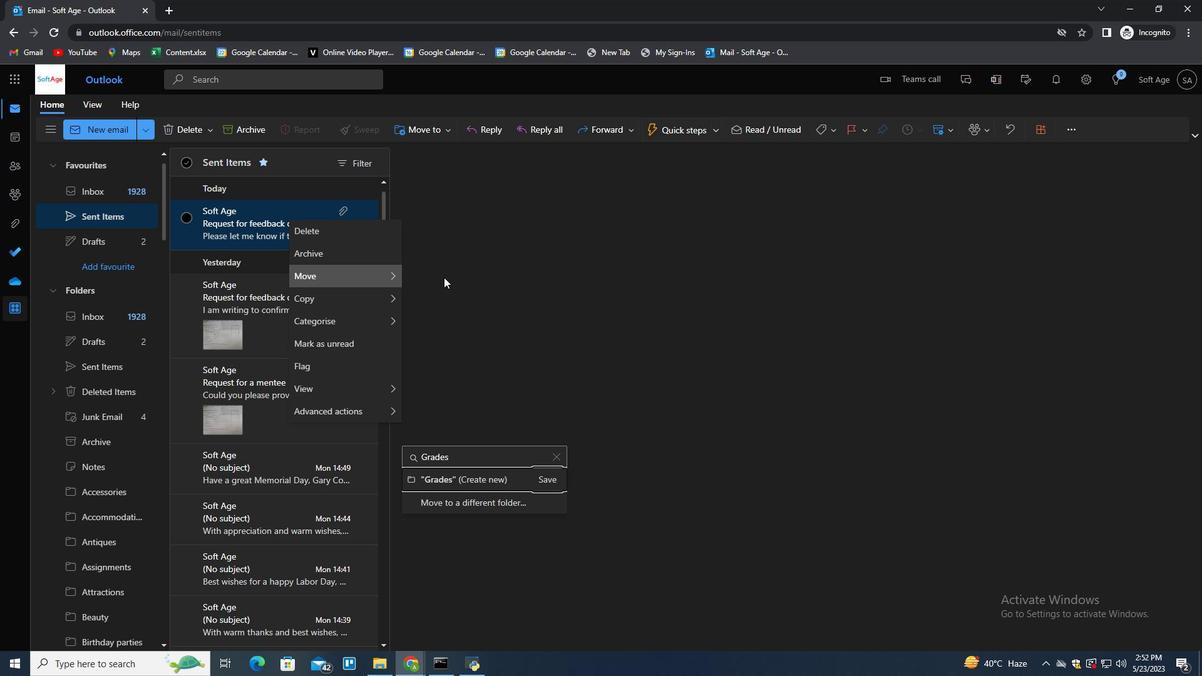 
